 Task: Send an email with the signature Cassandra Campbell with the subject 'Request for a referral' and the message 'I will be out of the office until (date).' from softage.1@softage.net to softage.2@softage.net and softage.3@softage.net with an attached document Company_profile.pdf
Action: Mouse moved to (109, 137)
Screenshot: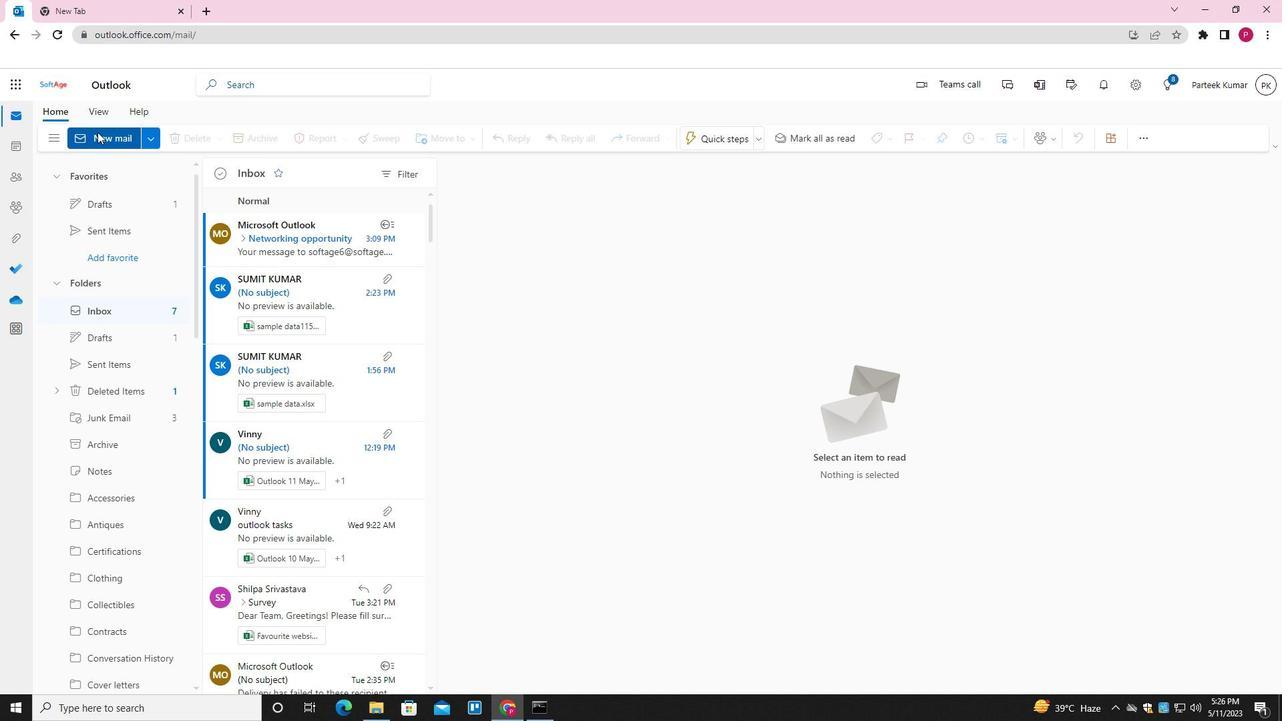 
Action: Mouse pressed left at (109, 137)
Screenshot: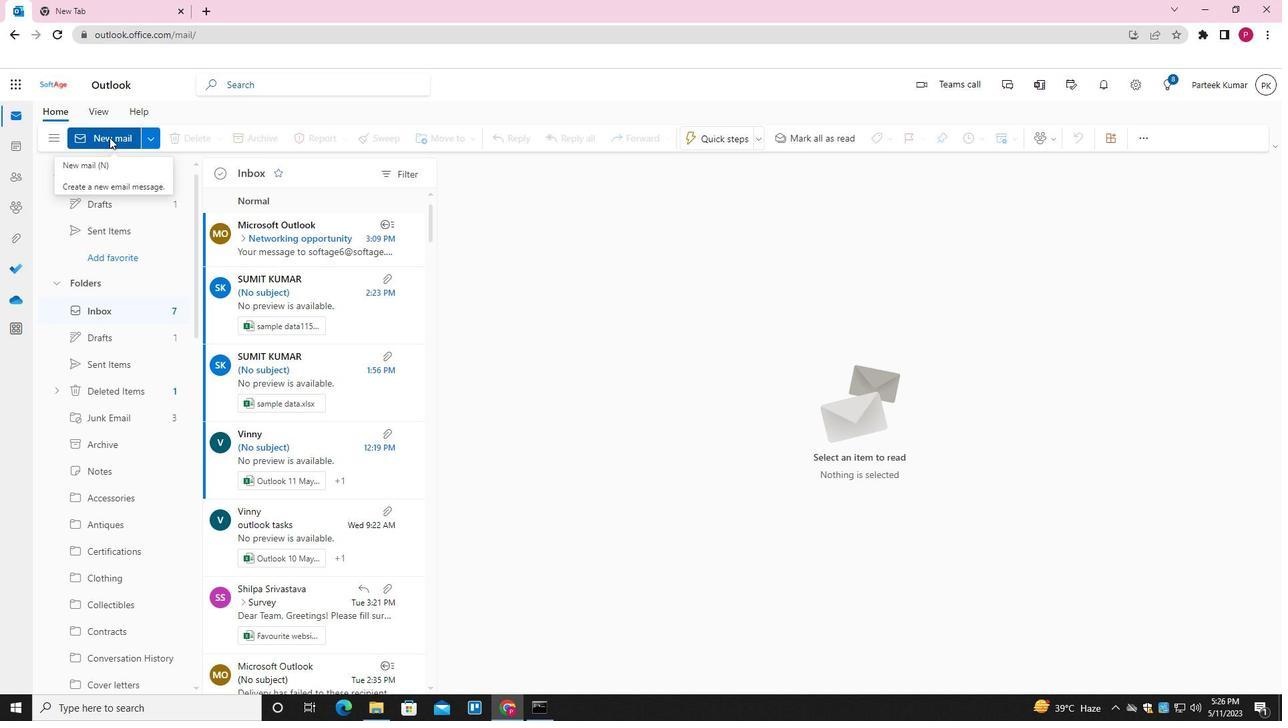 
Action: Mouse moved to (912, 139)
Screenshot: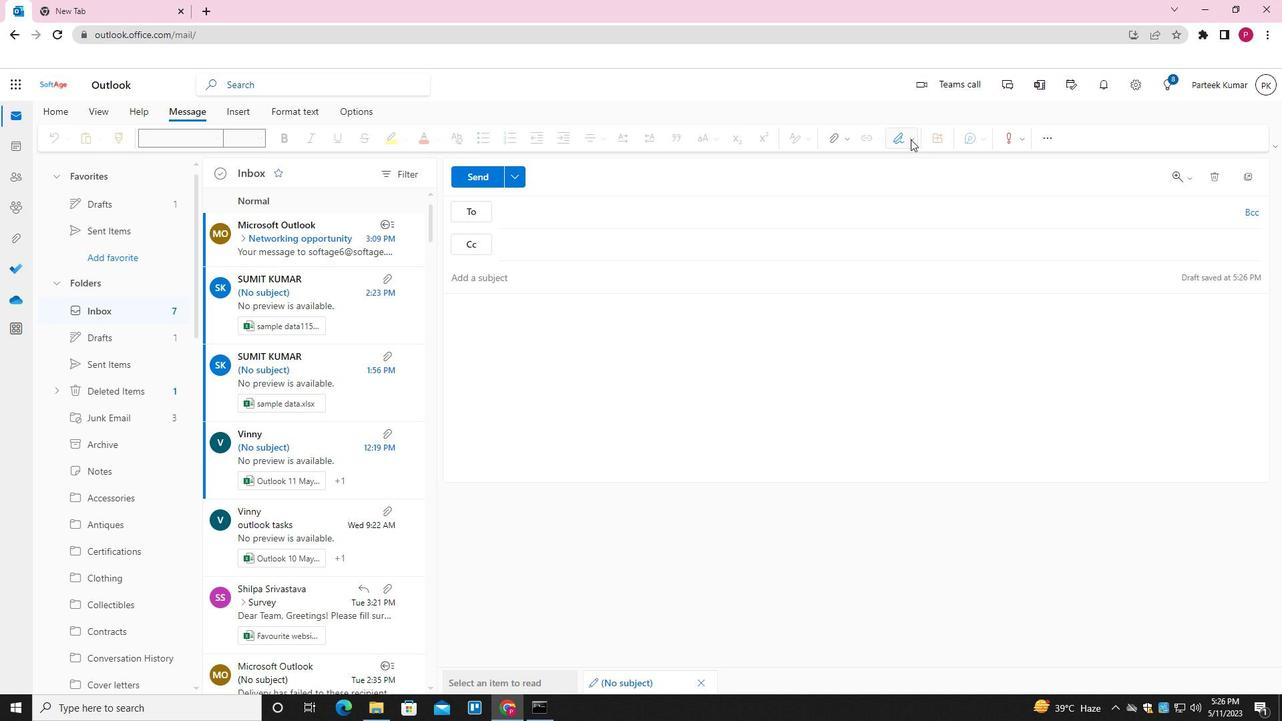 
Action: Mouse pressed left at (912, 139)
Screenshot: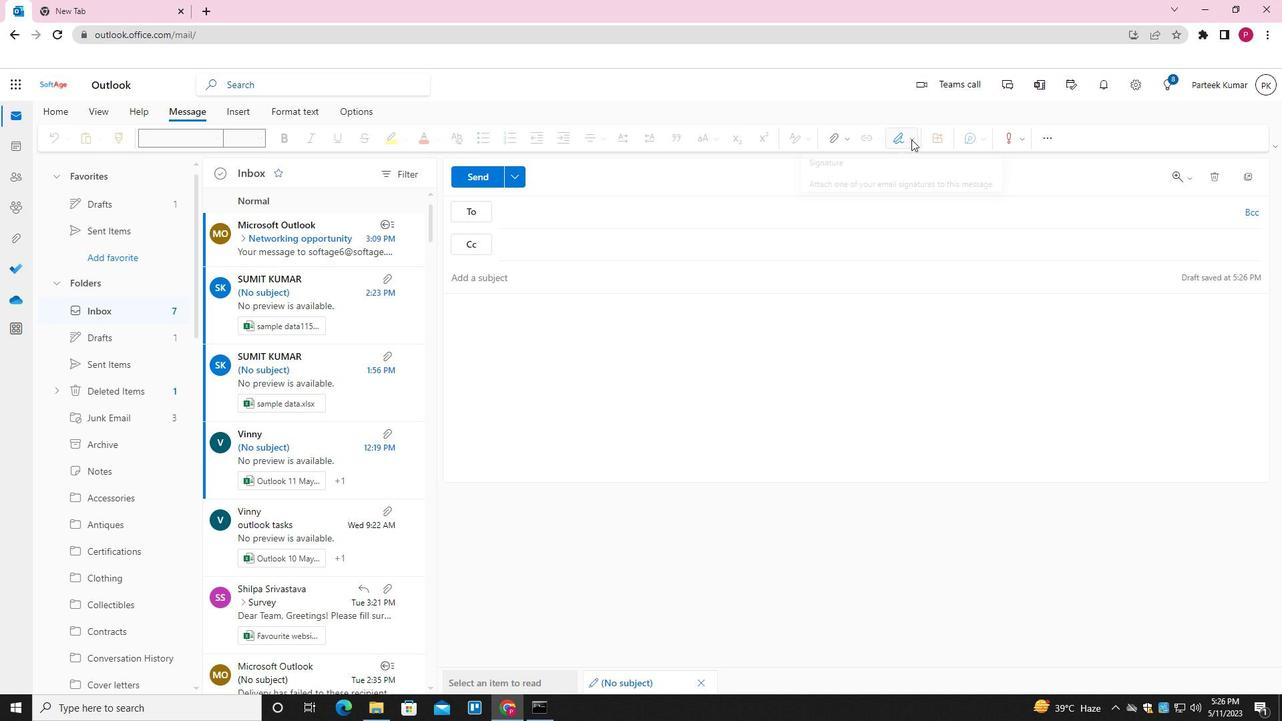 
Action: Mouse moved to (857, 195)
Screenshot: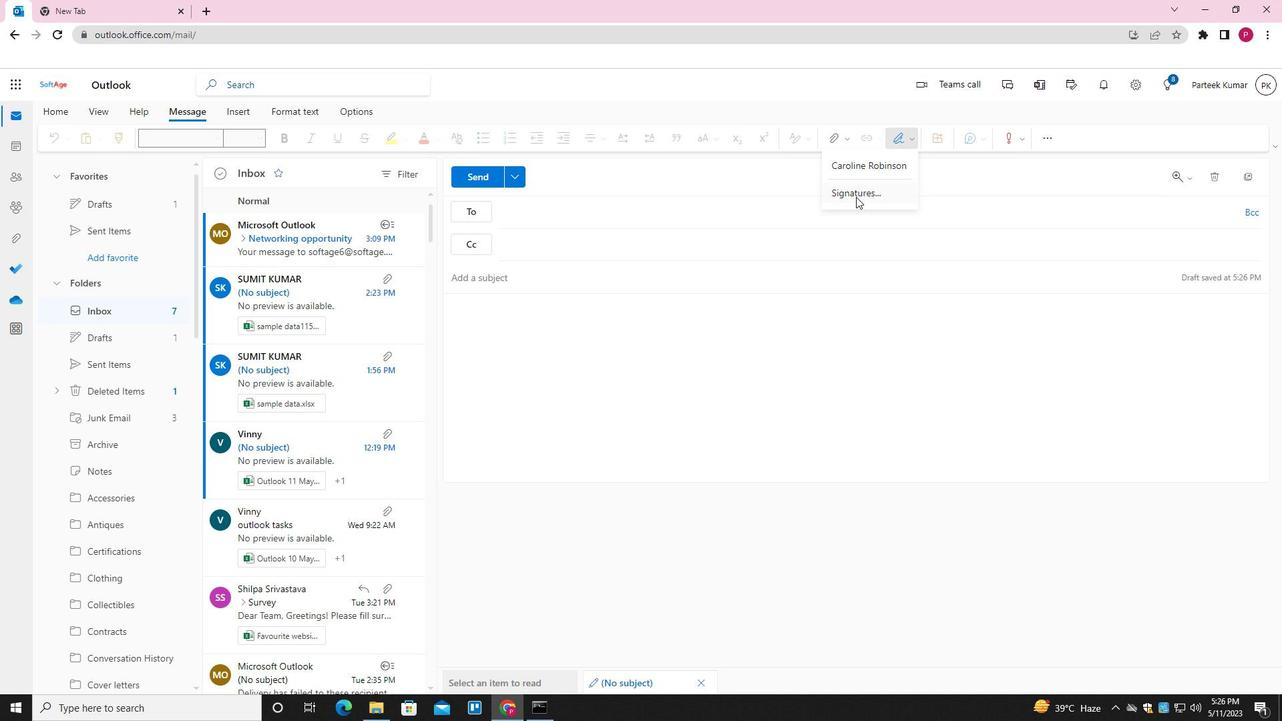 
Action: Mouse pressed left at (857, 195)
Screenshot: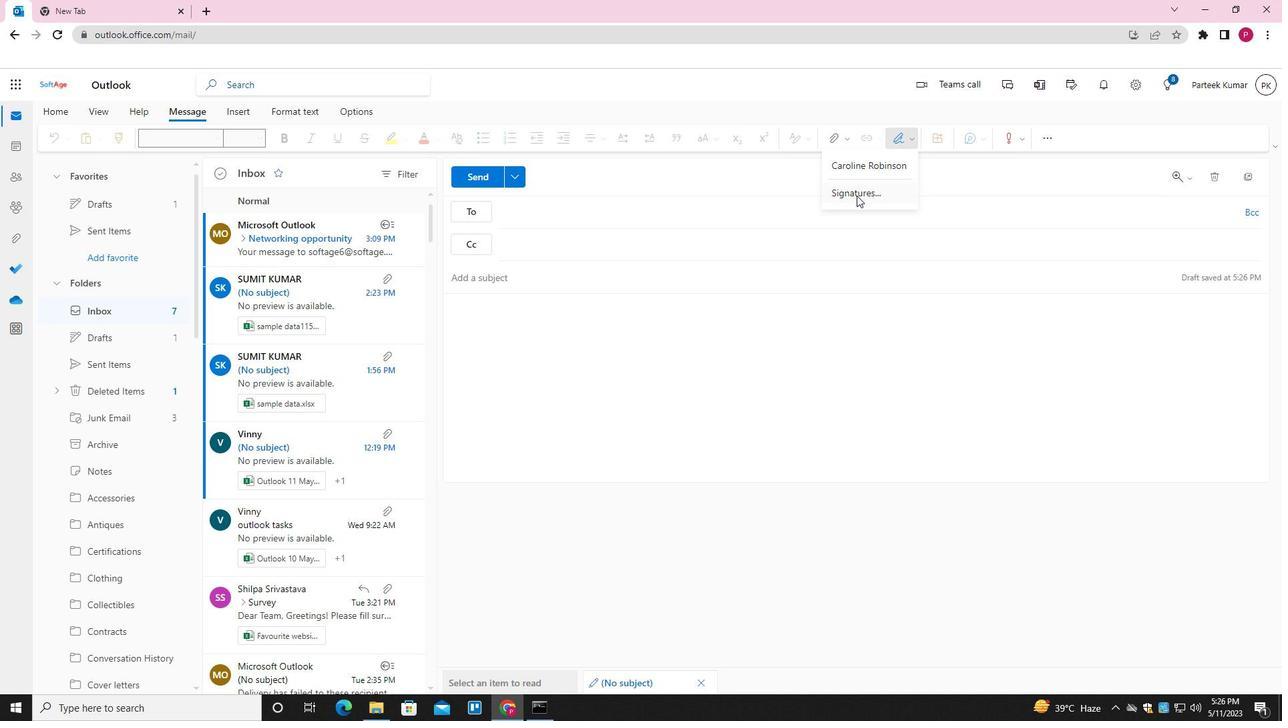 
Action: Mouse moved to (895, 241)
Screenshot: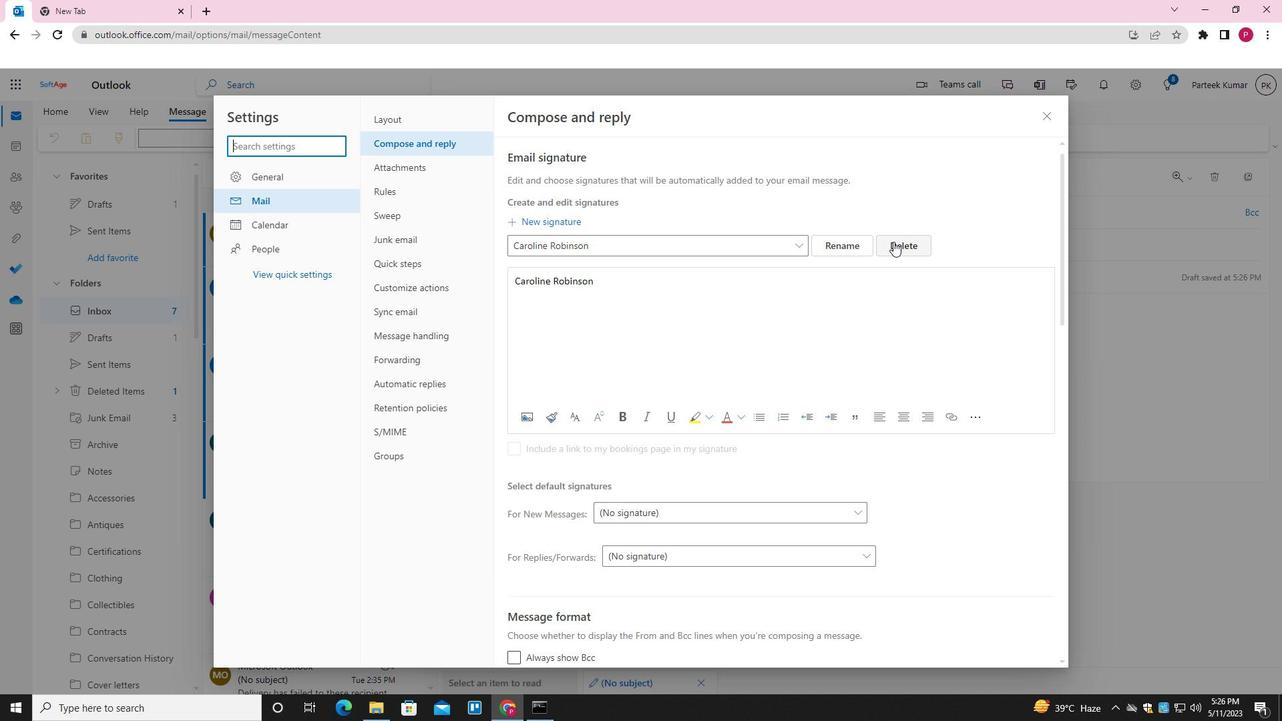 
Action: Mouse pressed left at (895, 241)
Screenshot: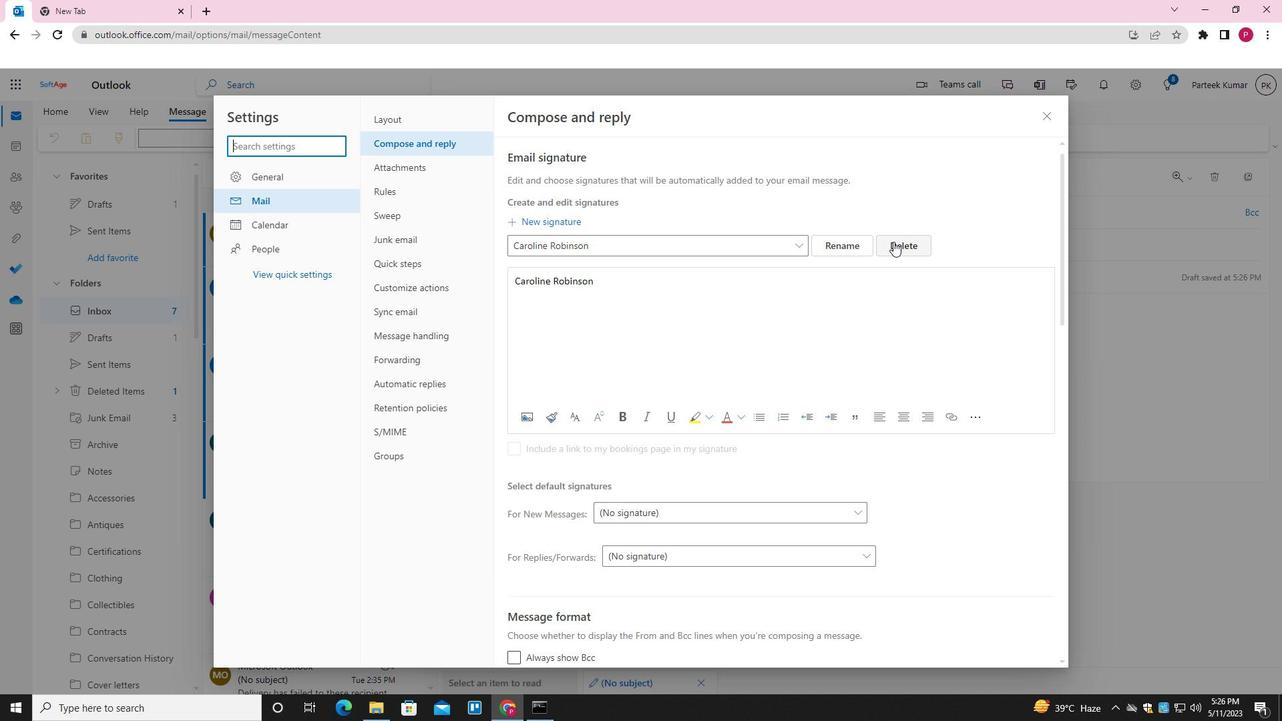 
Action: Mouse moved to (573, 244)
Screenshot: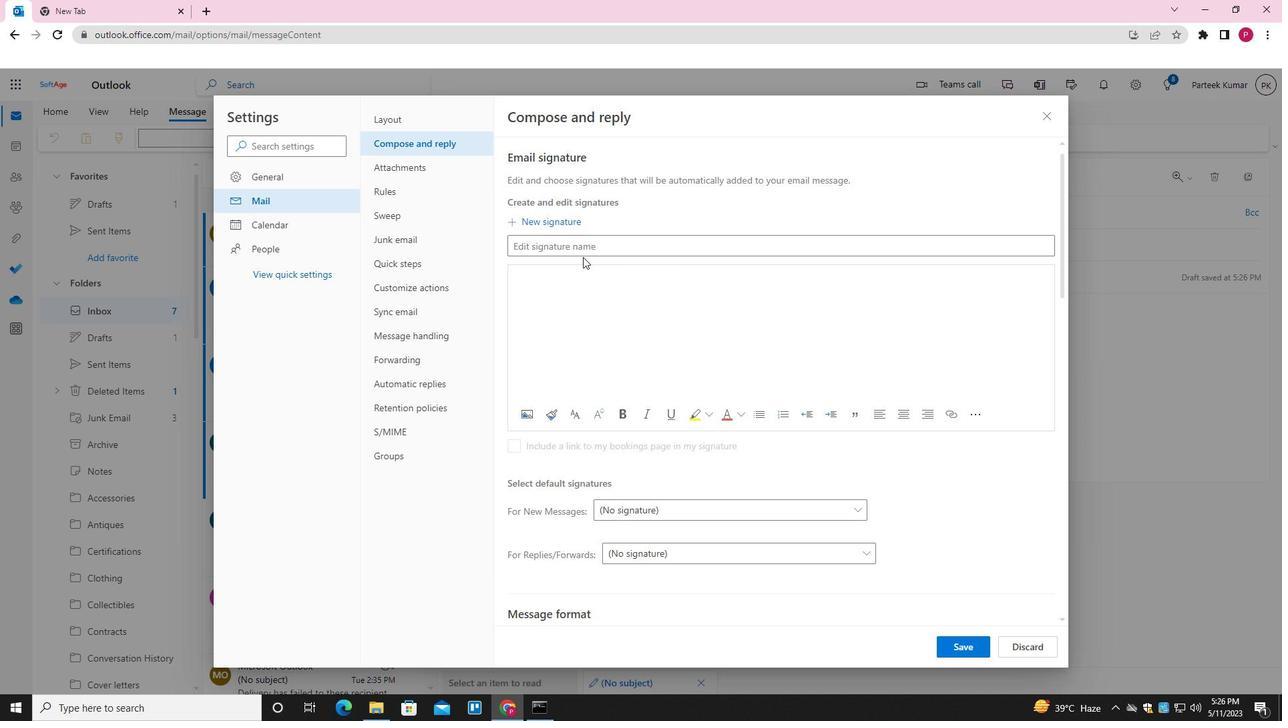 
Action: Mouse pressed left at (573, 244)
Screenshot: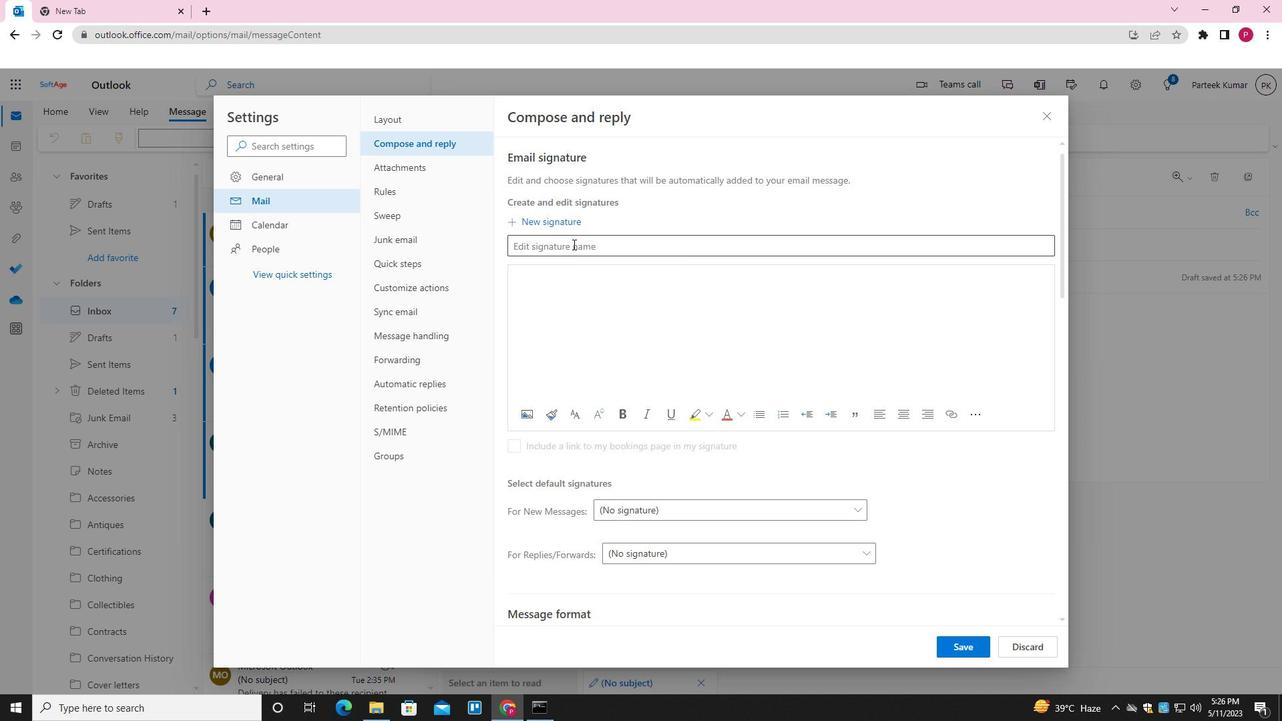 
Action: Key pressed <Key.shift><Key.shift><Key.shift><Key.shift><Key.shift>CASSANDRA<Key.space><Key.shift>CAMPBELL
Screenshot: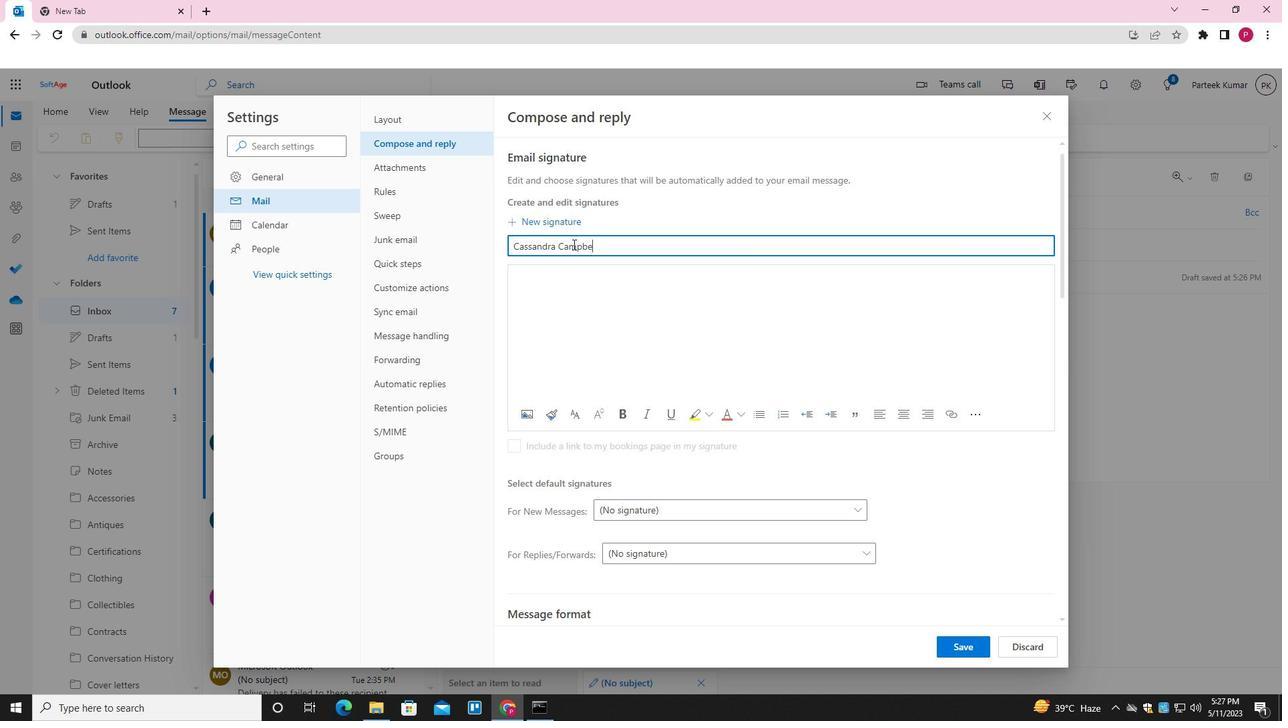 
Action: Mouse moved to (607, 240)
Screenshot: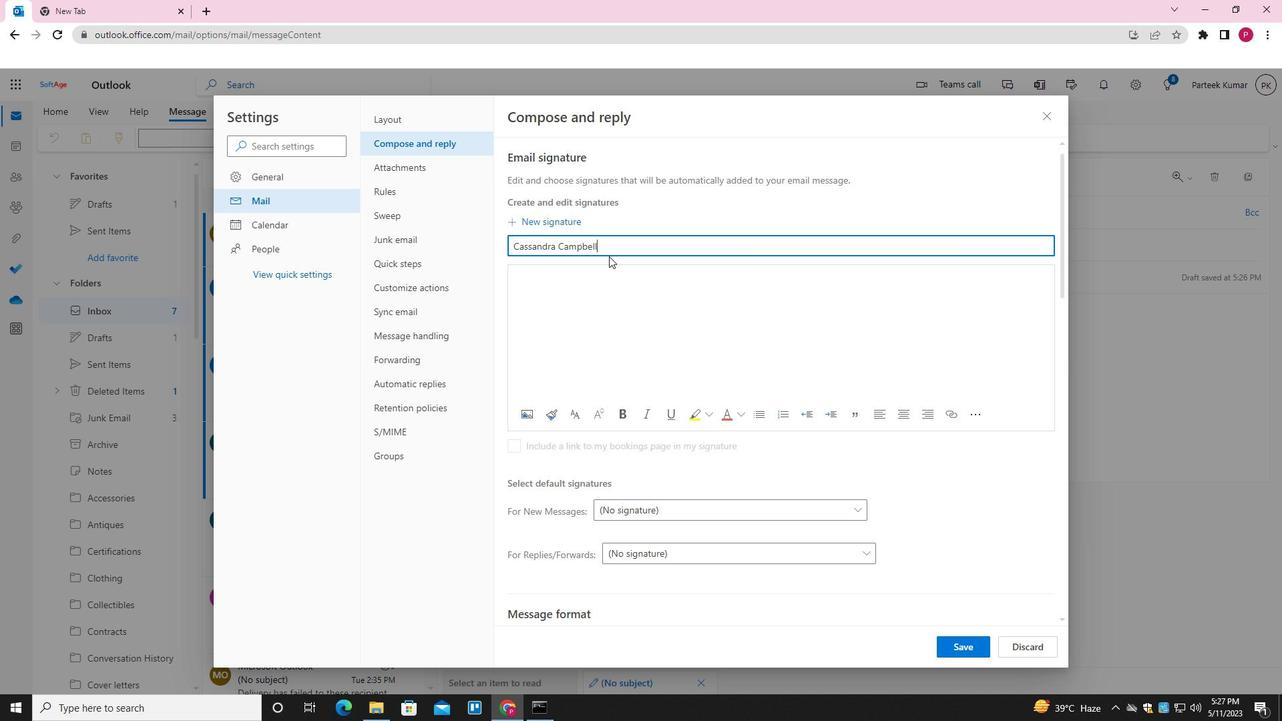 
Action: Mouse pressed left at (607, 240)
Screenshot: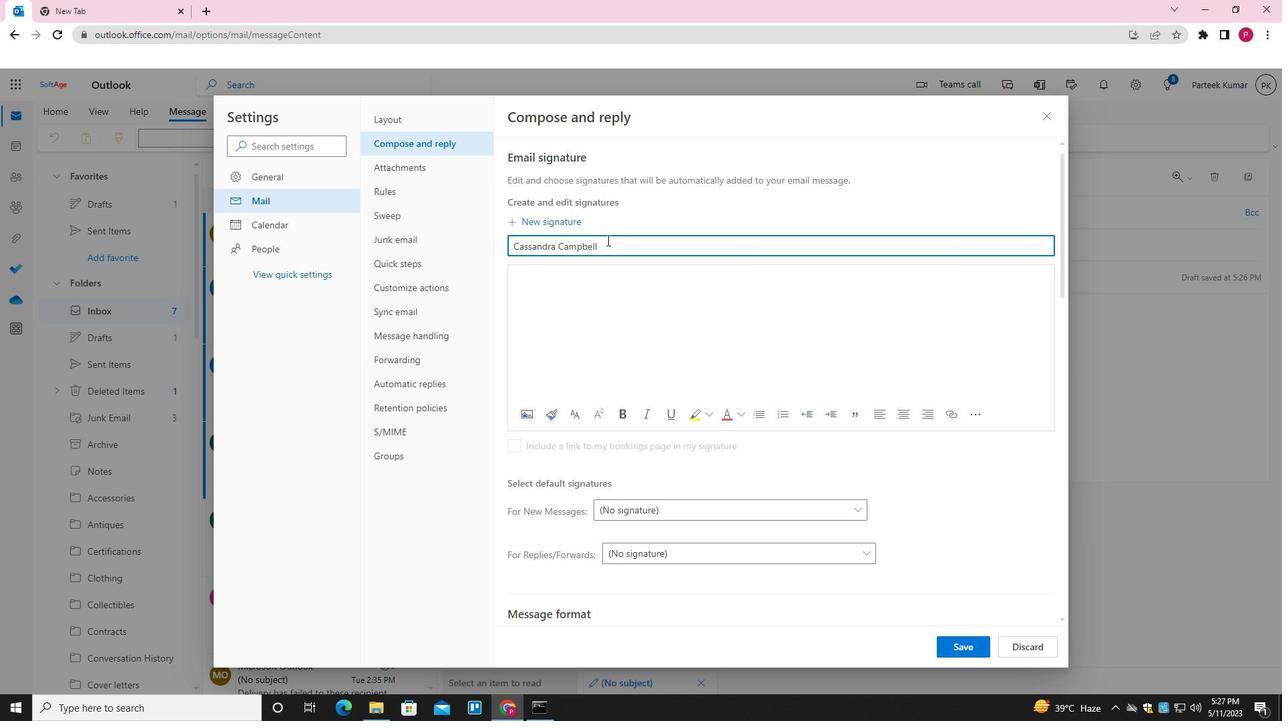 
Action: Mouse moved to (493, 239)
Screenshot: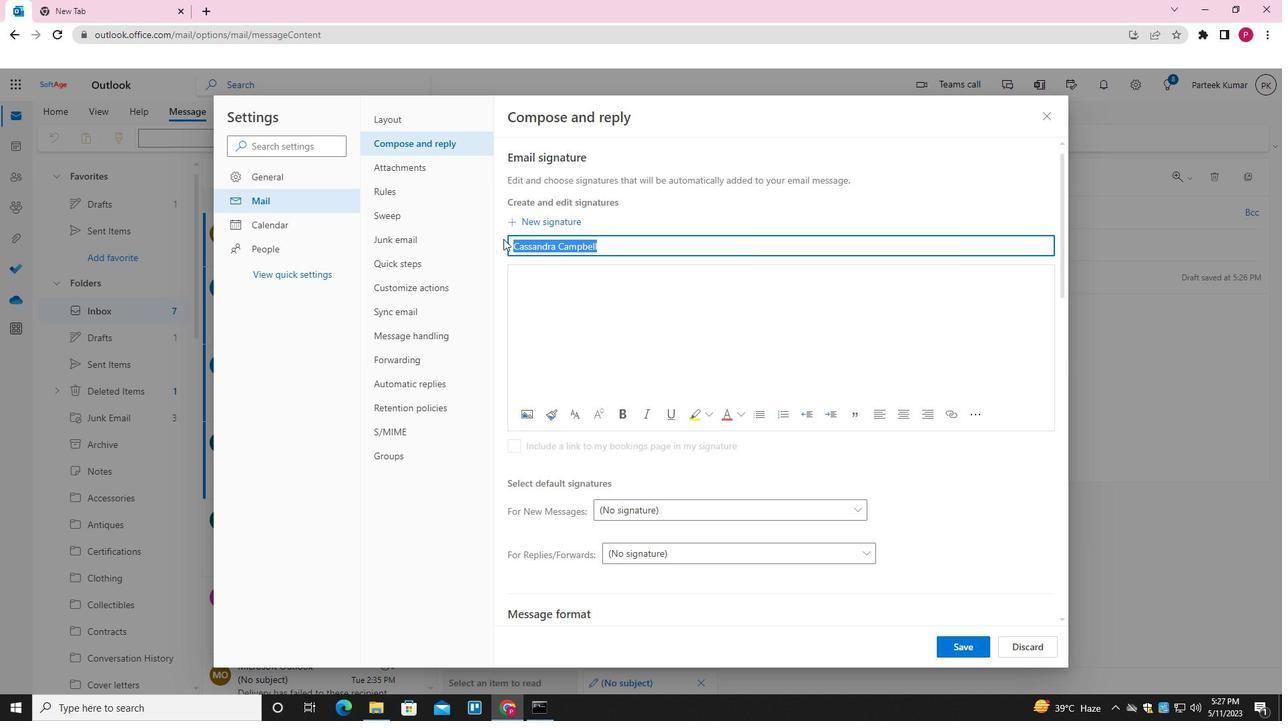 
Action: Key pressed ctrl+C
Screenshot: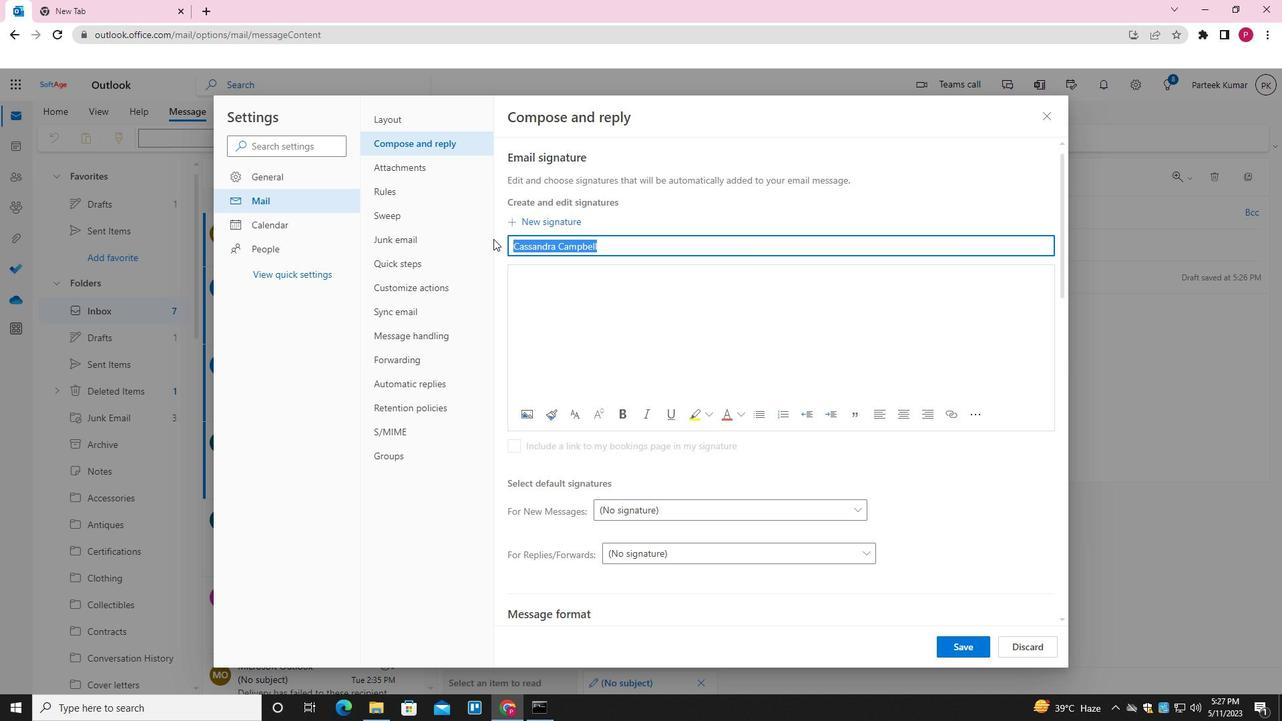 
Action: Mouse moved to (542, 287)
Screenshot: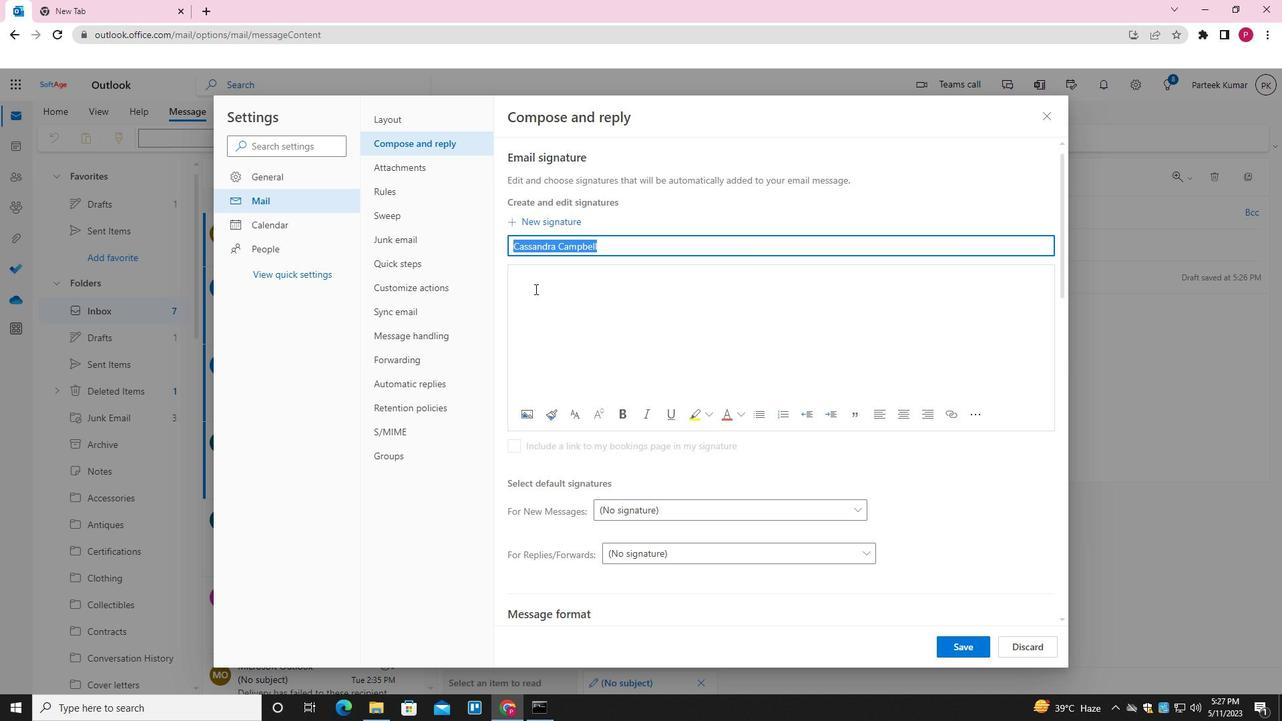 
Action: Mouse pressed left at (542, 287)
Screenshot: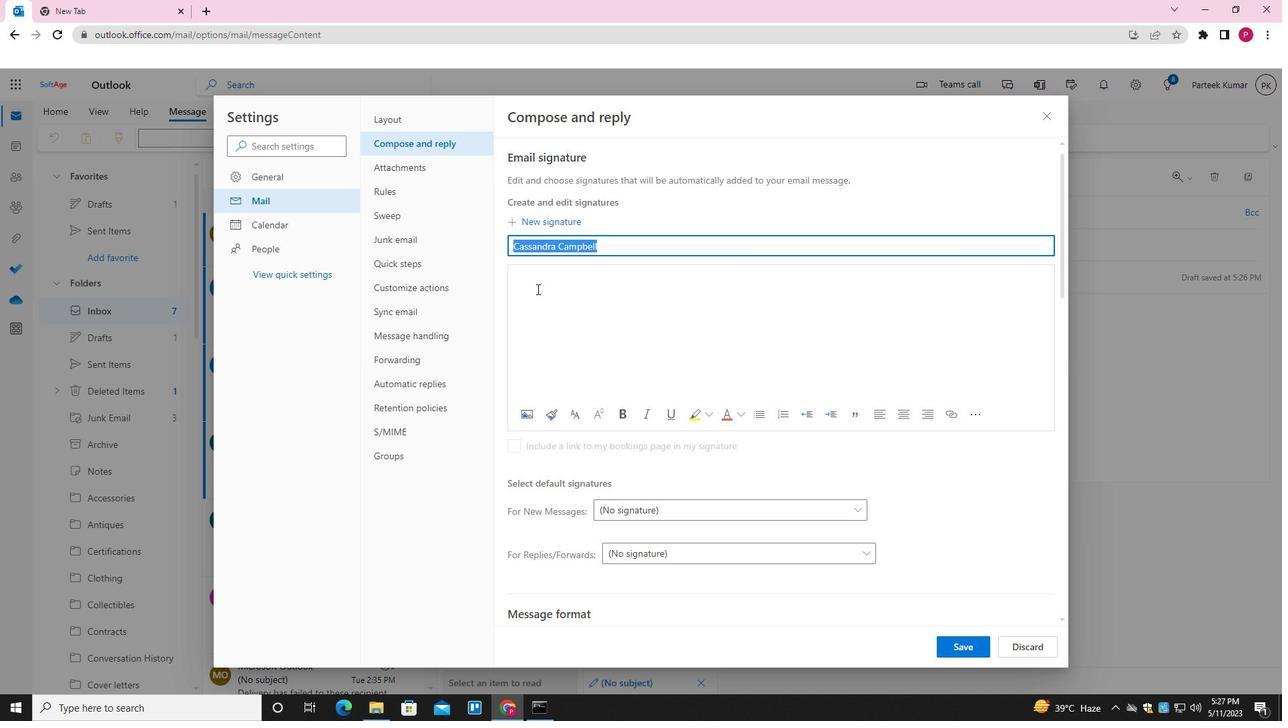 
Action: Key pressed ctrl+V
Screenshot: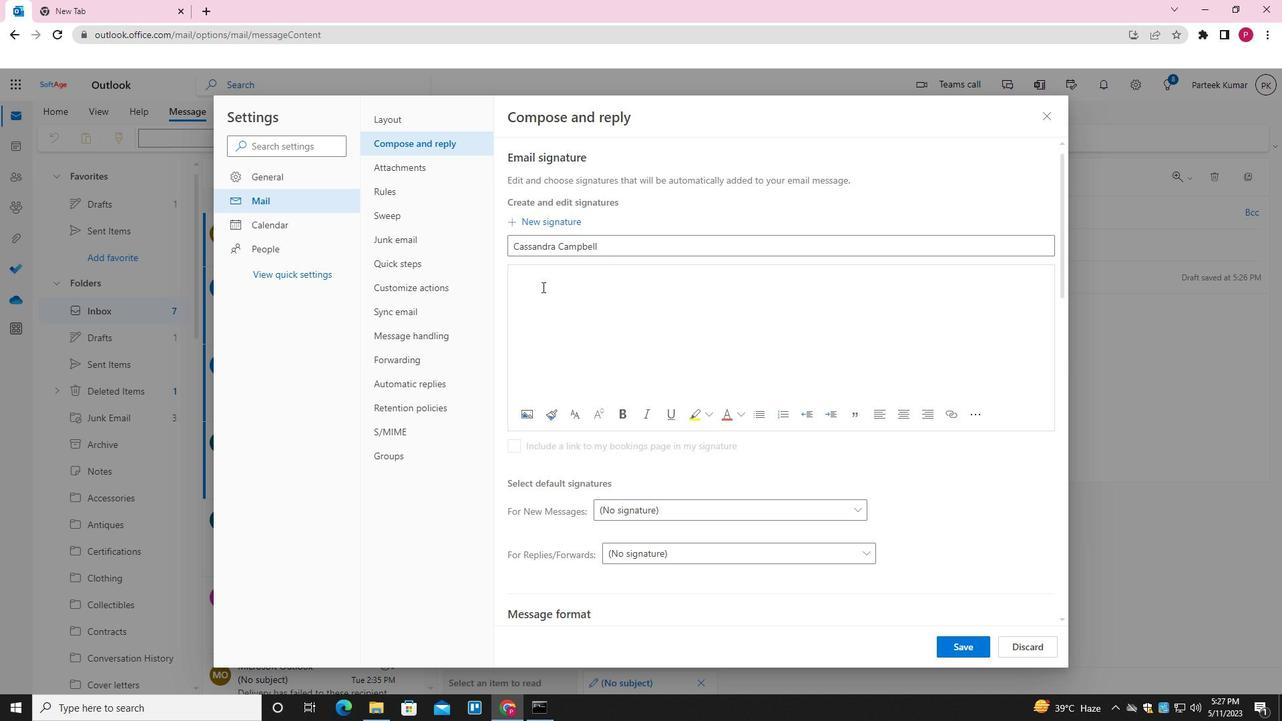 
Action: Mouse moved to (971, 648)
Screenshot: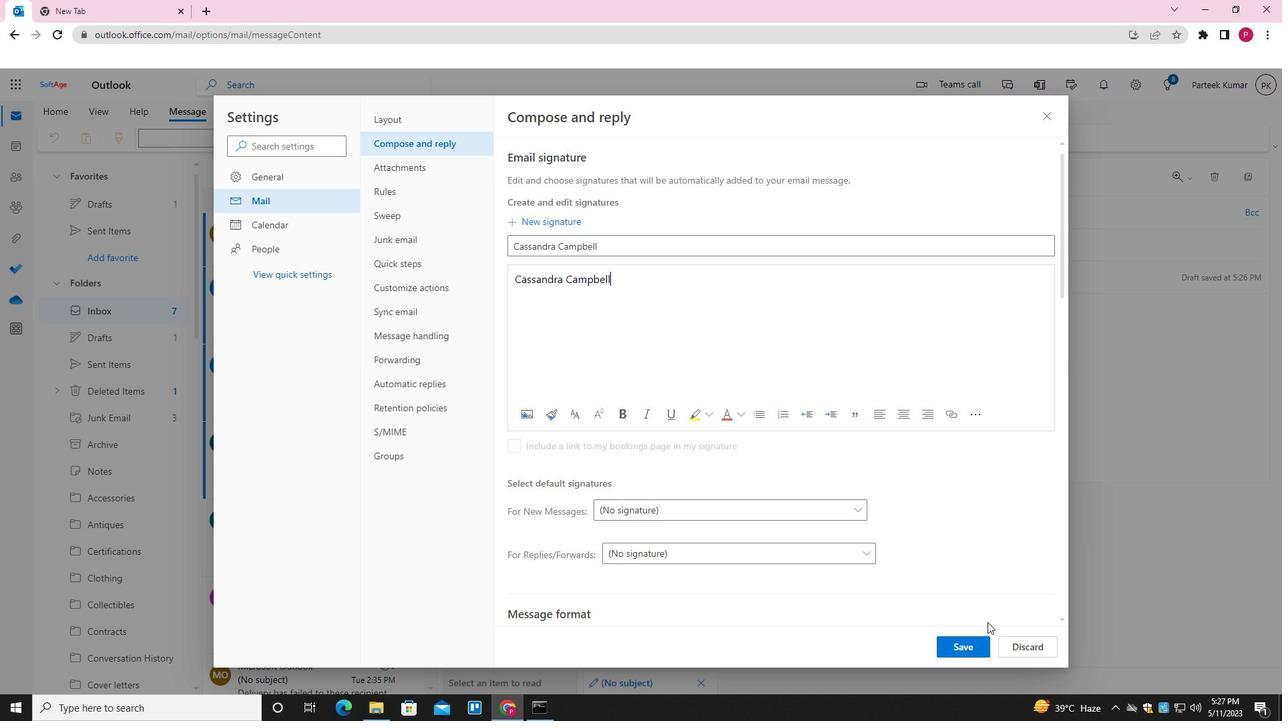 
Action: Mouse pressed left at (971, 648)
Screenshot: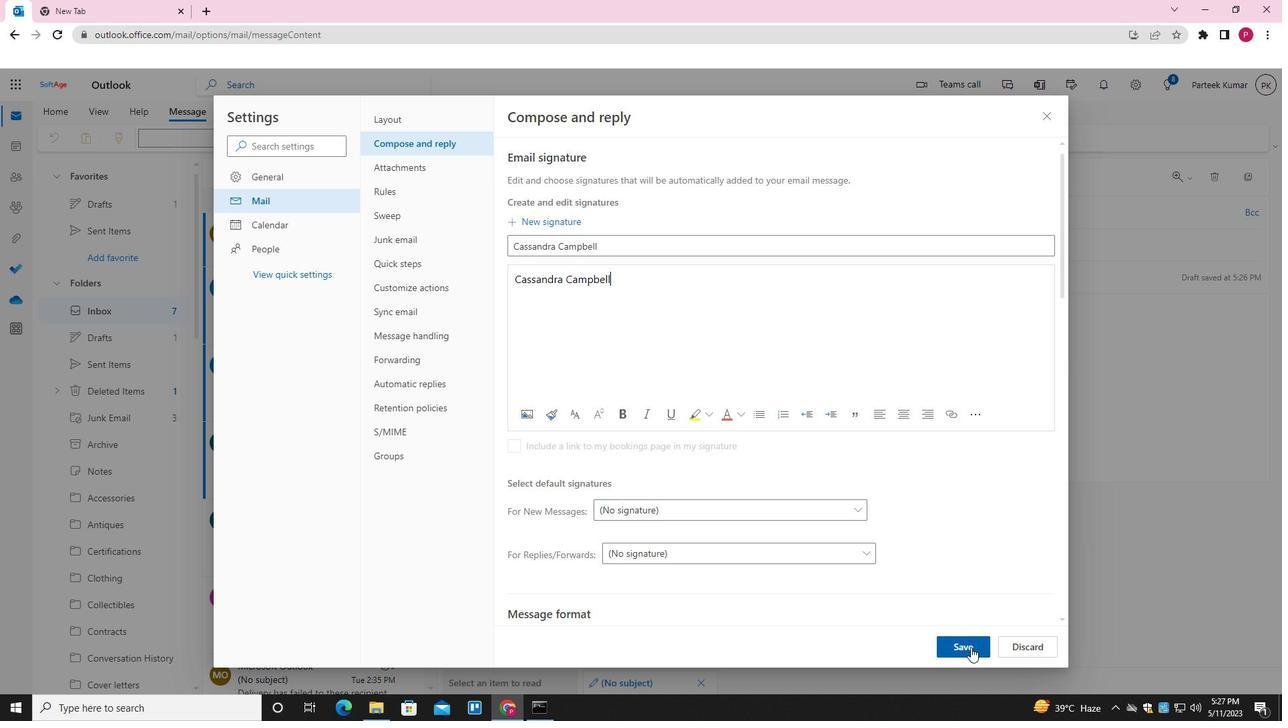 
Action: Mouse moved to (1053, 117)
Screenshot: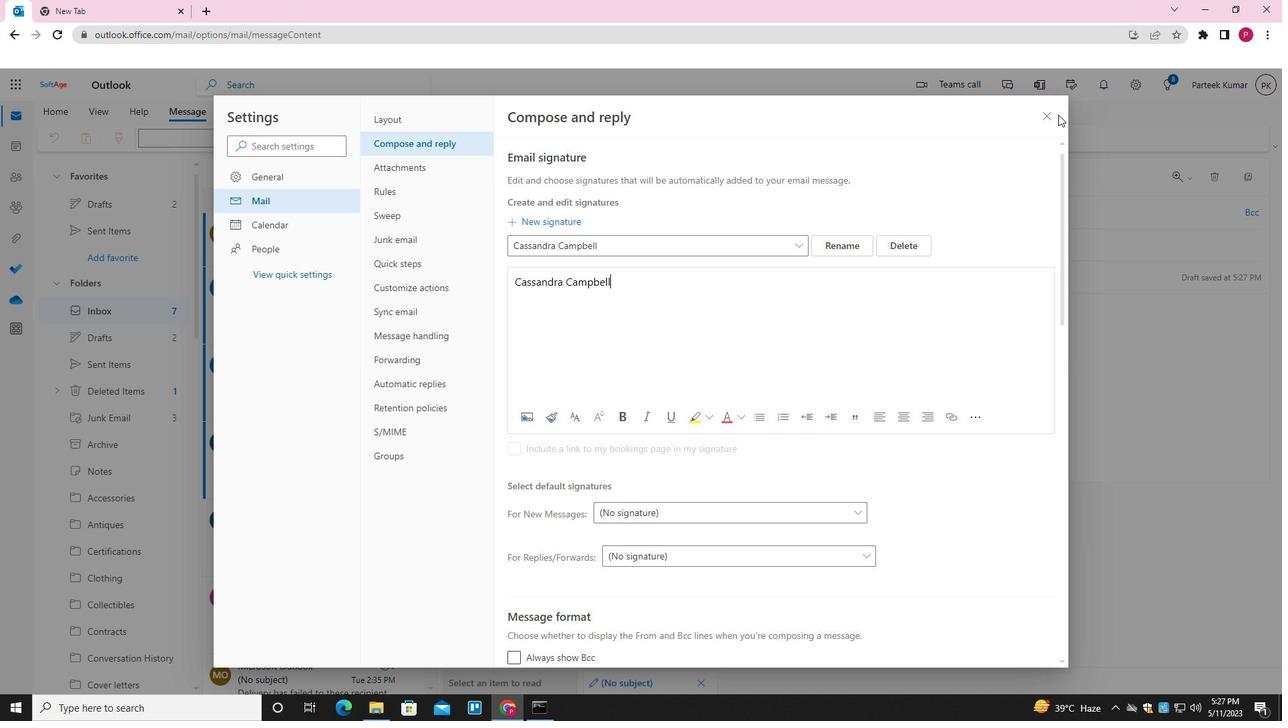 
Action: Mouse pressed left at (1053, 117)
Screenshot: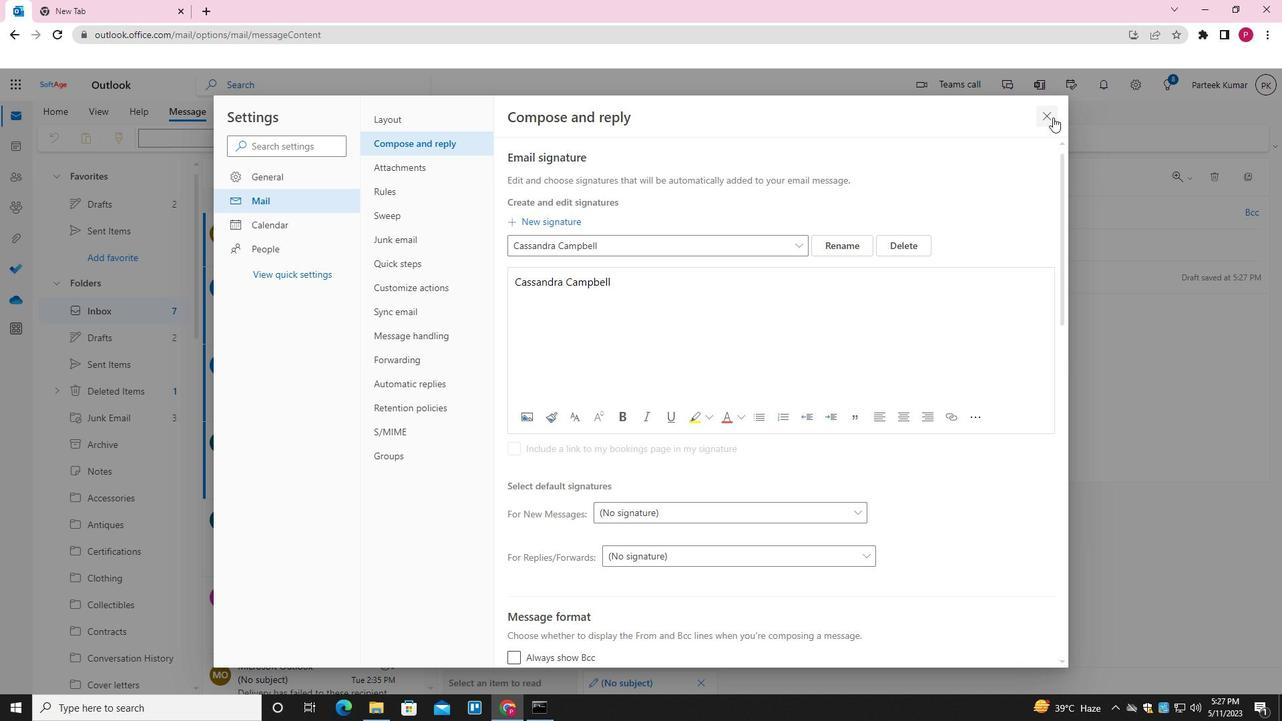 
Action: Mouse moved to (913, 139)
Screenshot: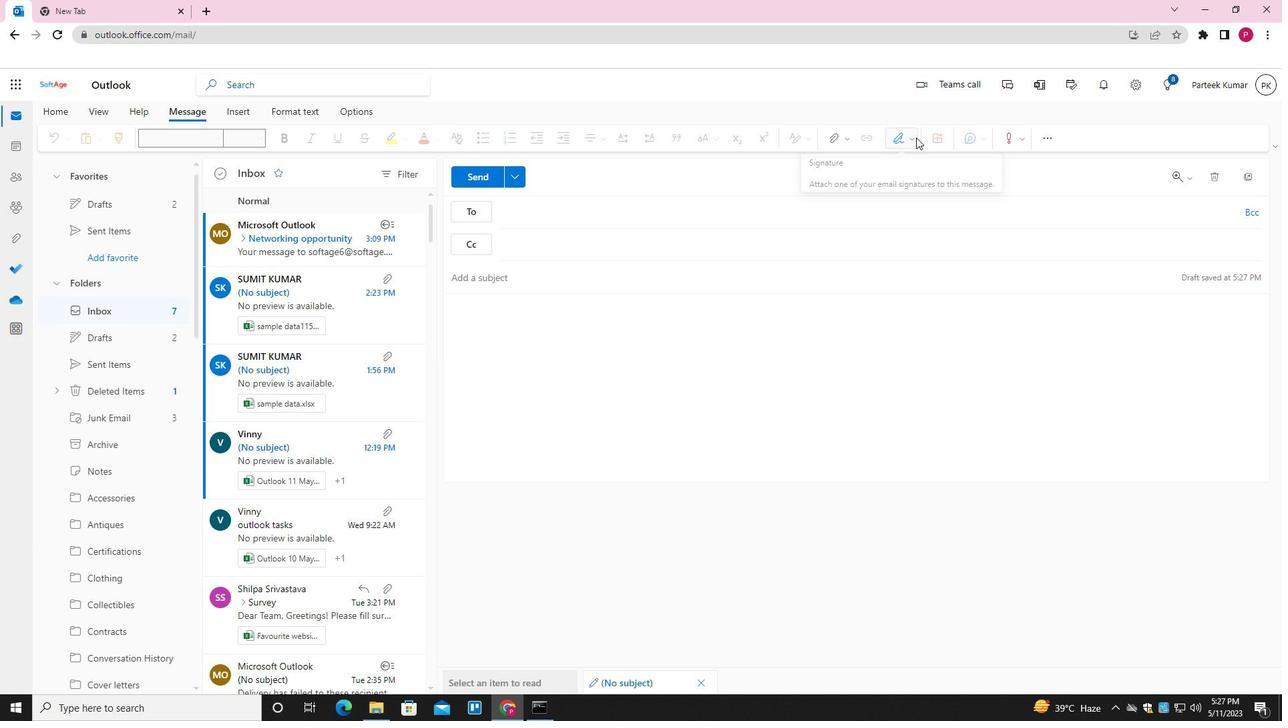 
Action: Mouse pressed left at (913, 139)
Screenshot: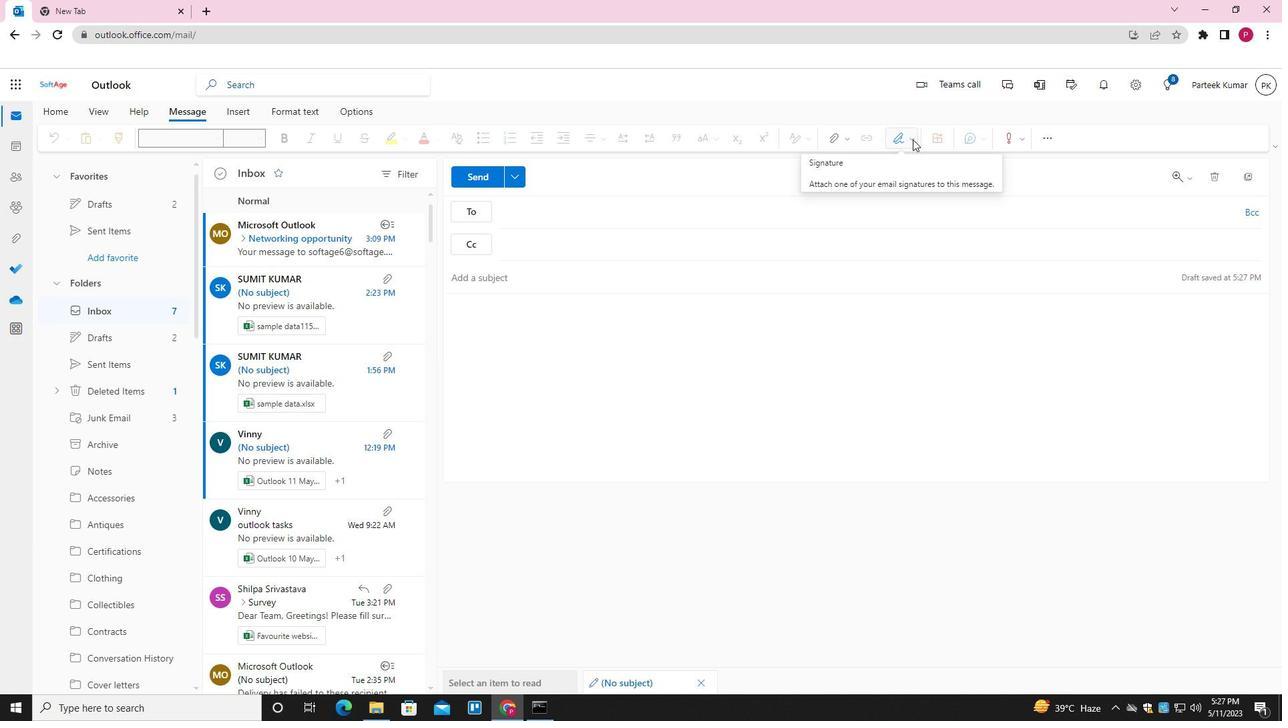 
Action: Mouse moved to (876, 170)
Screenshot: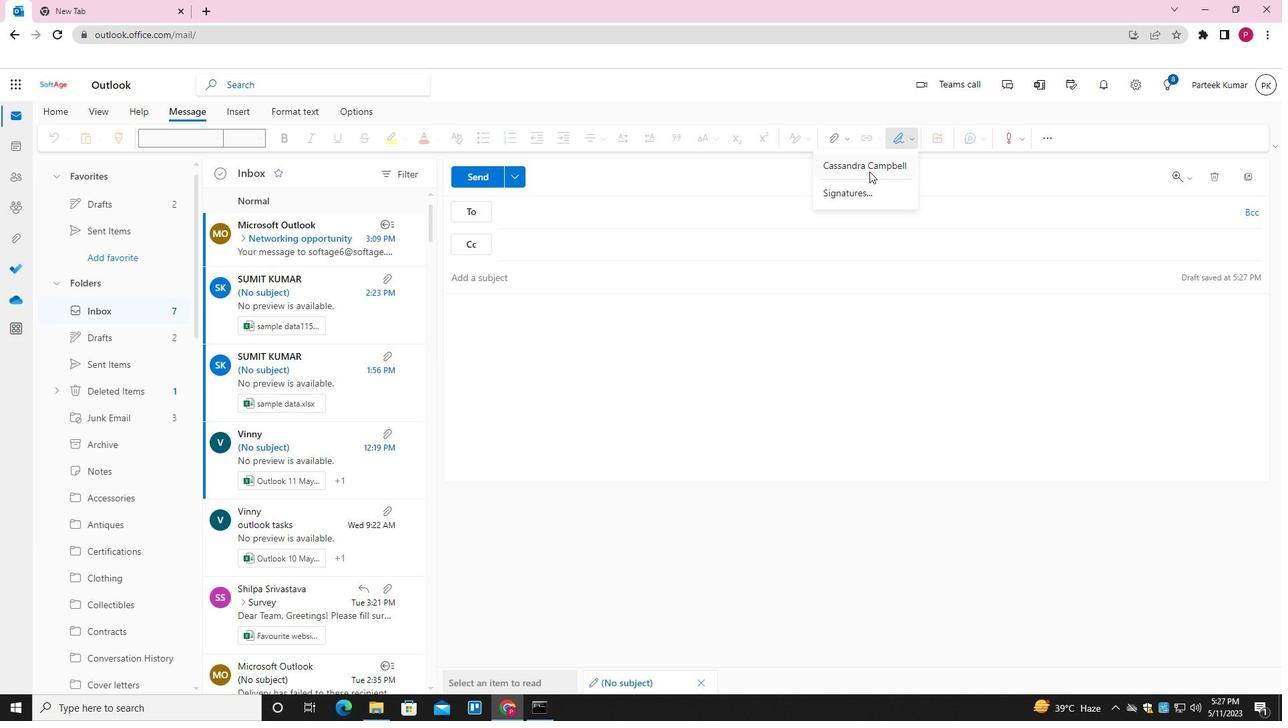 
Action: Mouse pressed left at (876, 170)
Screenshot: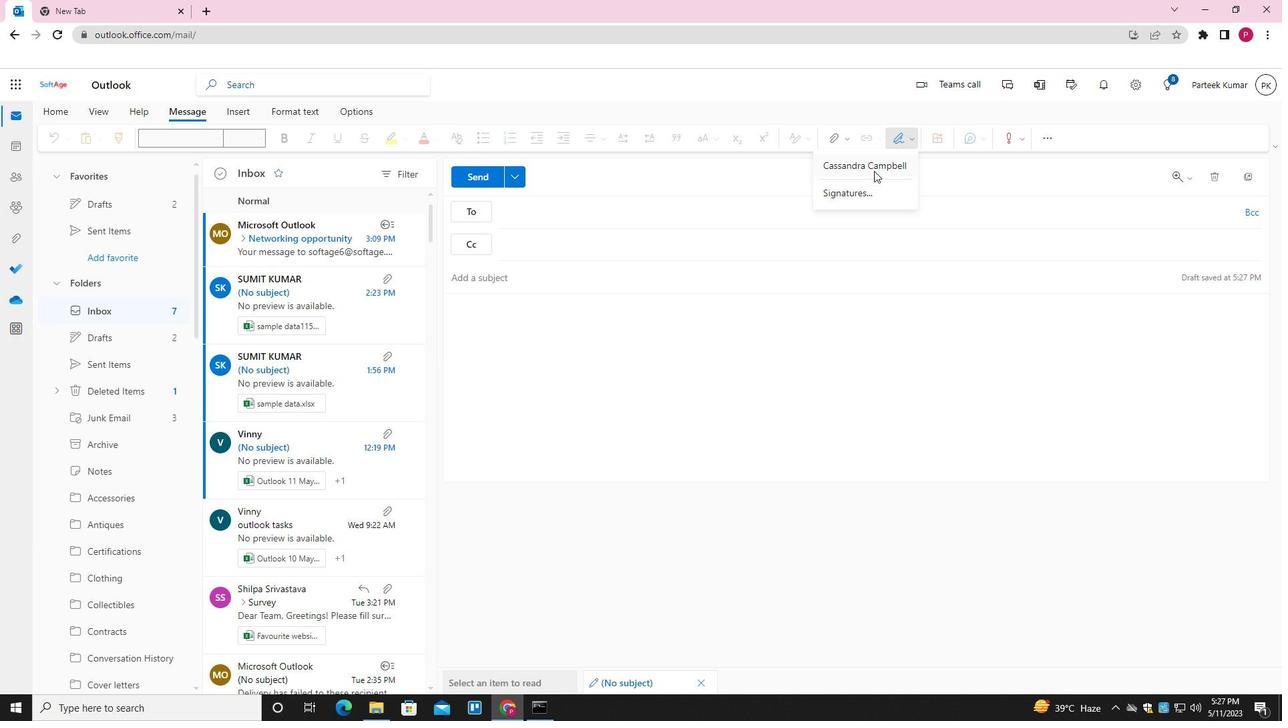 
Action: Mouse moved to (485, 279)
Screenshot: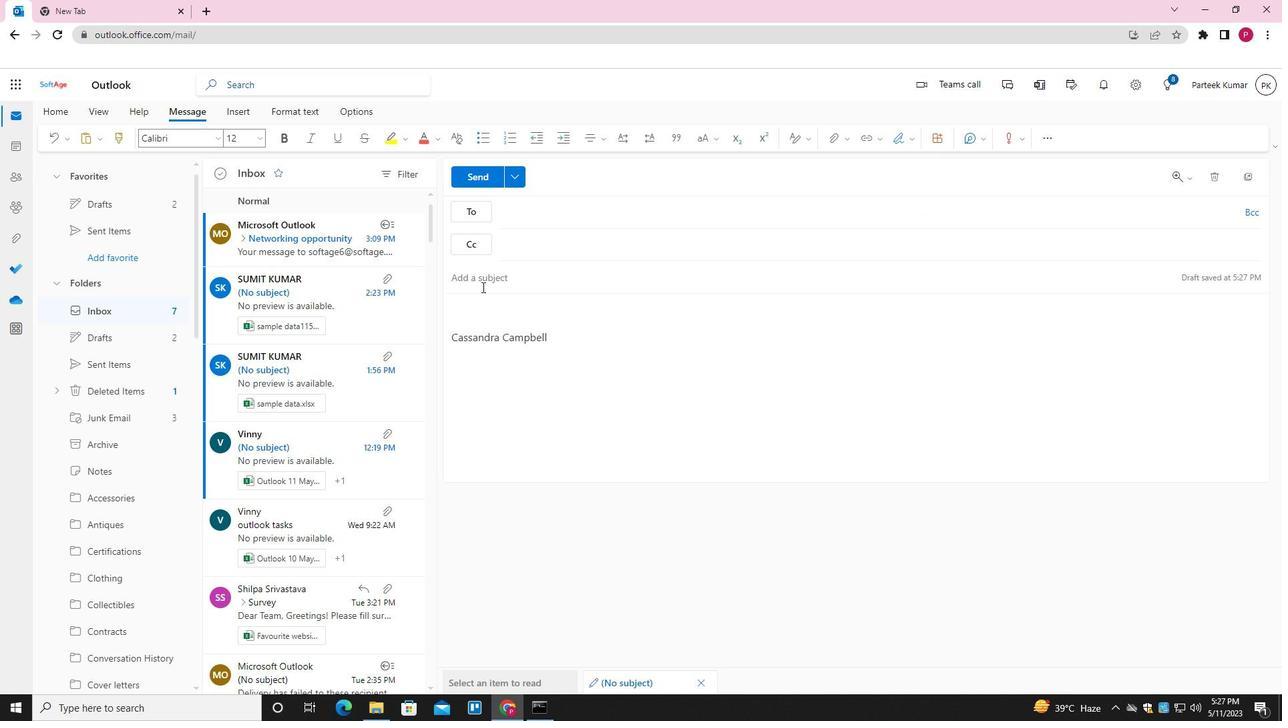 
Action: Mouse pressed left at (485, 279)
Screenshot: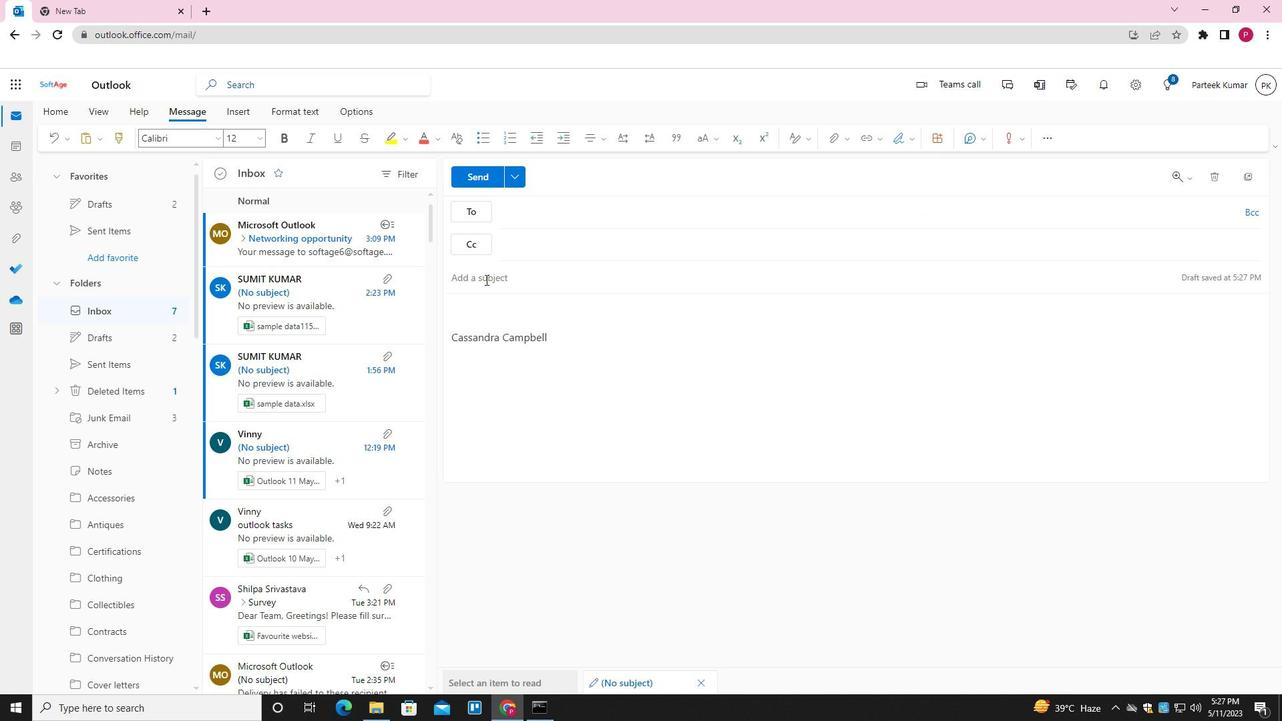
Action: Mouse moved to (489, 278)
Screenshot: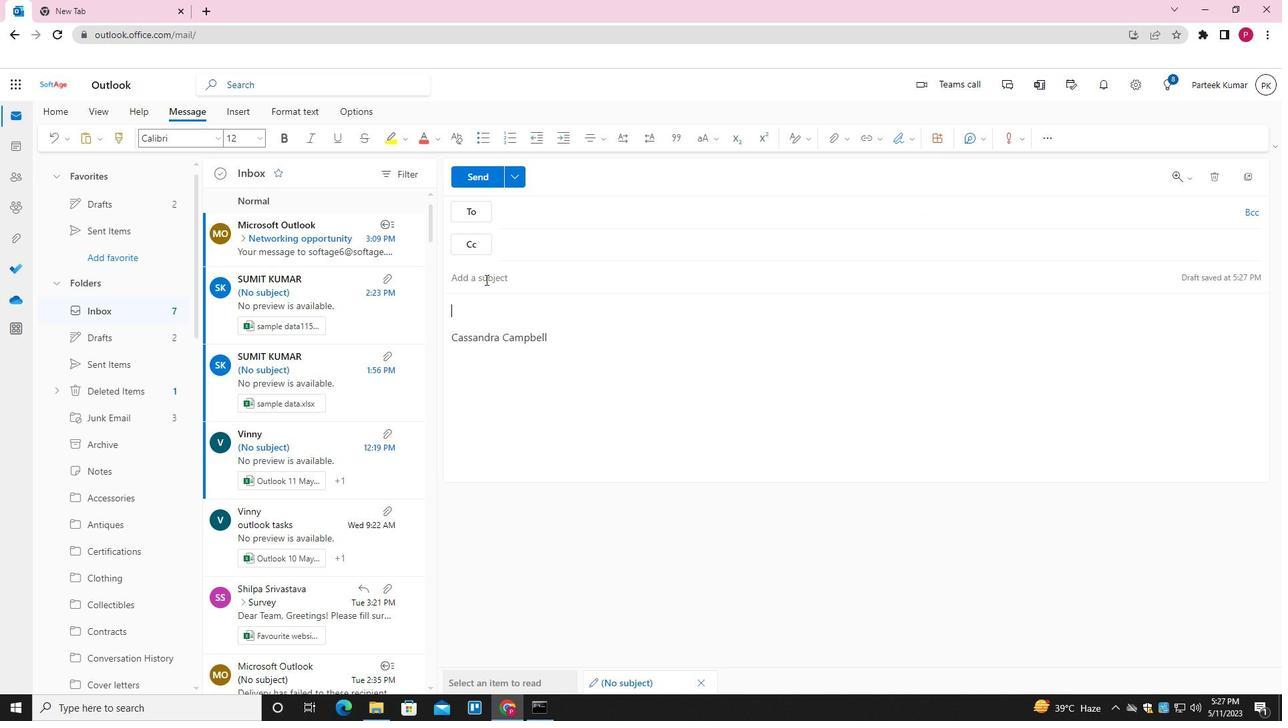 
Action: Key pressed <Key.shift>RES<Key.backspace>QUEST<Key.space>FOR<Key.space>REF<Key.backspace><Key.backspace><Key.backspace>A<Key.space>REFFR<Key.backspace><Key.backspace>ERRAL
Screenshot: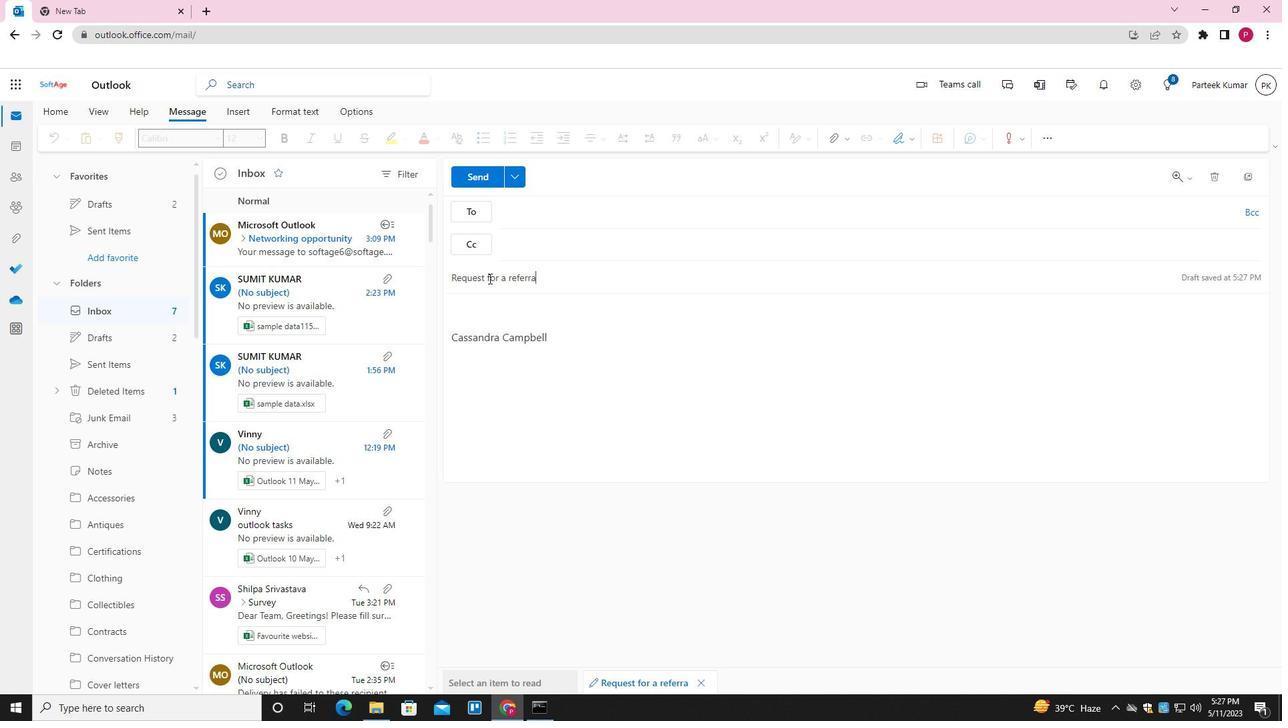 
Action: Mouse moved to (477, 308)
Screenshot: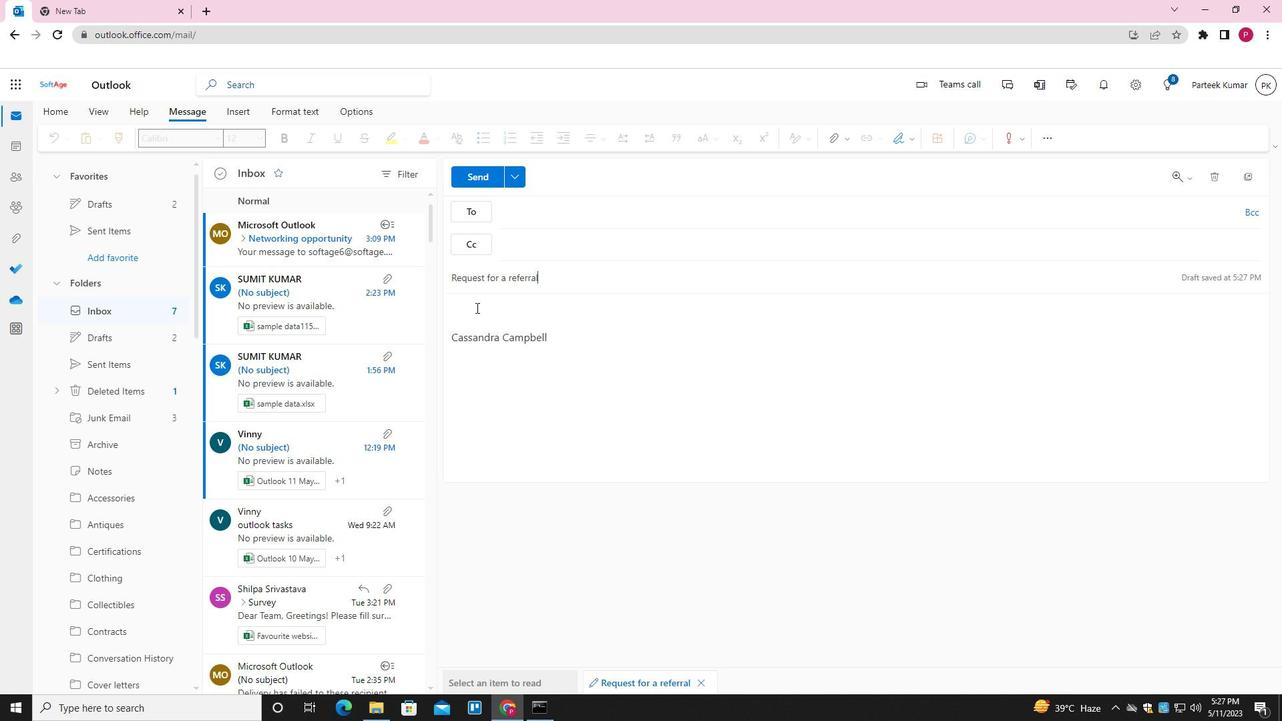 
Action: Mouse pressed left at (477, 308)
Screenshot: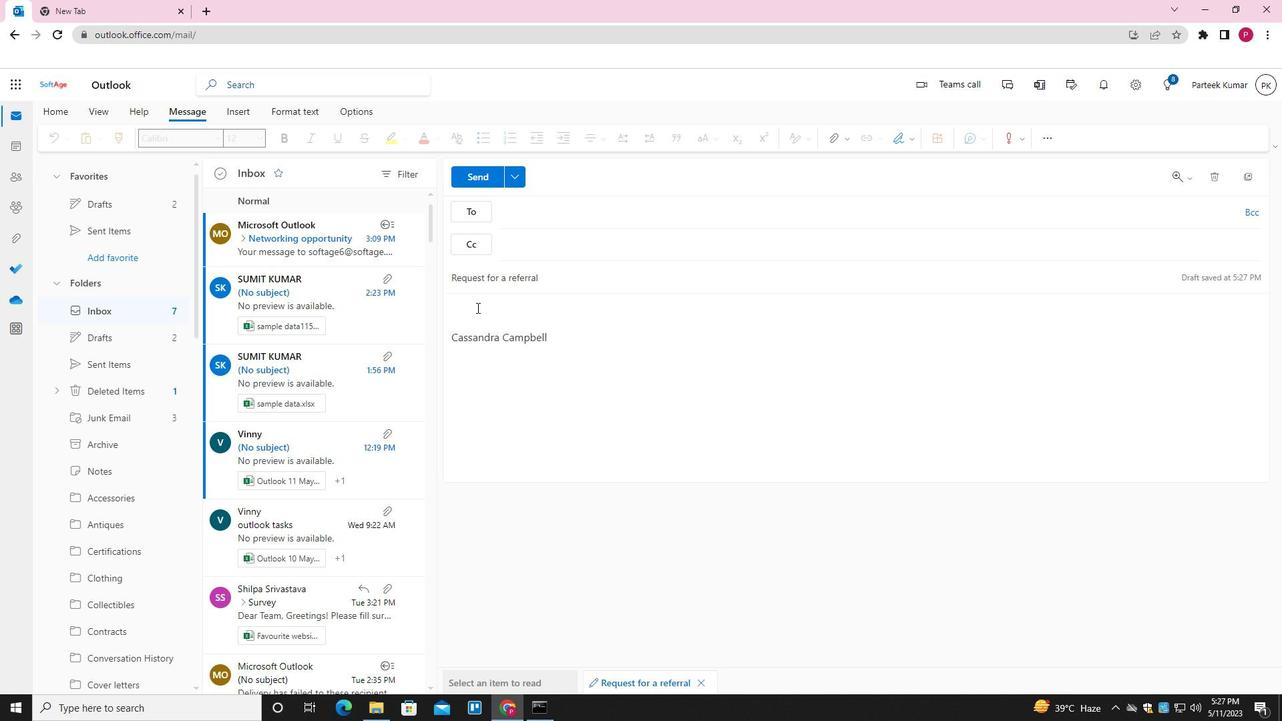 
Action: Key pressed <Key.shift>I<Key.space>WILL<Key.space>BE<Key.space>OUT<Key.space>OF<Key.space>THE<Key.space>OFFICE<Key.space>UNTIL<Key.space><<98>><<102>><Key.backspace><Key.backspace><<97>><<97>><Key.backspace><<101>>//<Key.backspace><<96>><<101>>/<<98>><<96>><<98>><<99>><Key.backspace><<100>><Key.backspace><<99>>
Screenshot: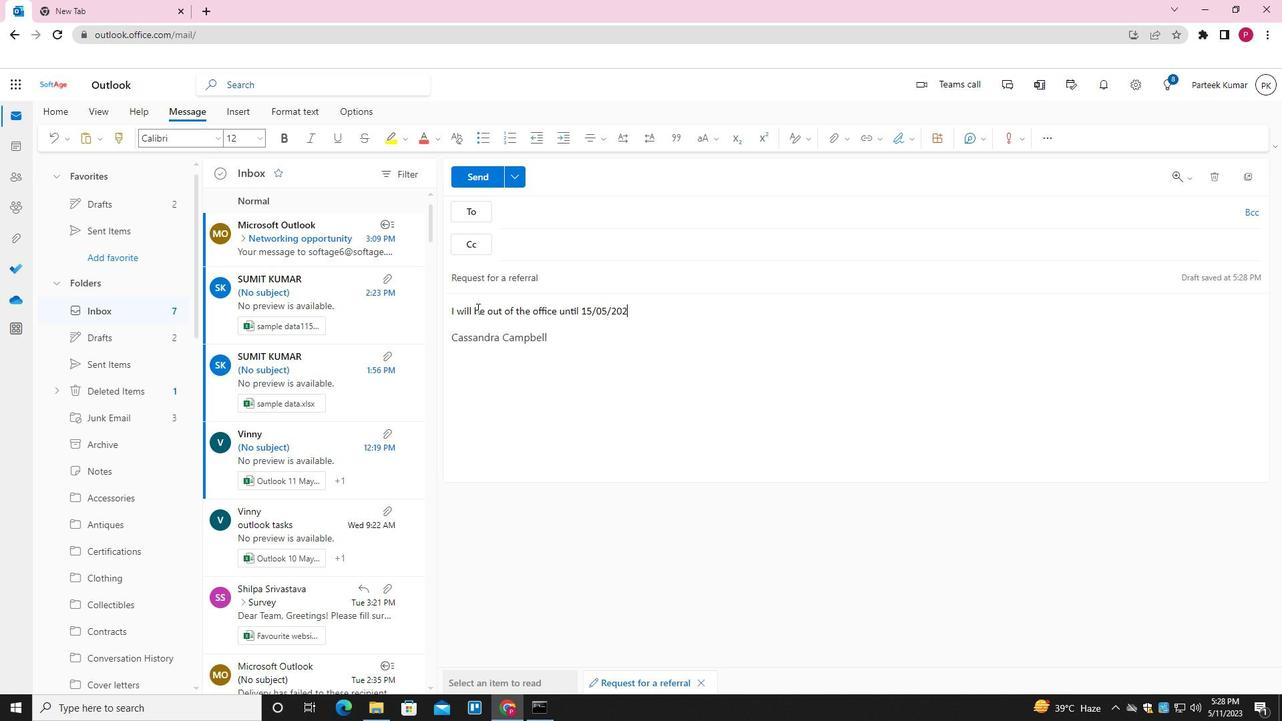 
Action: Mouse moved to (513, 209)
Screenshot: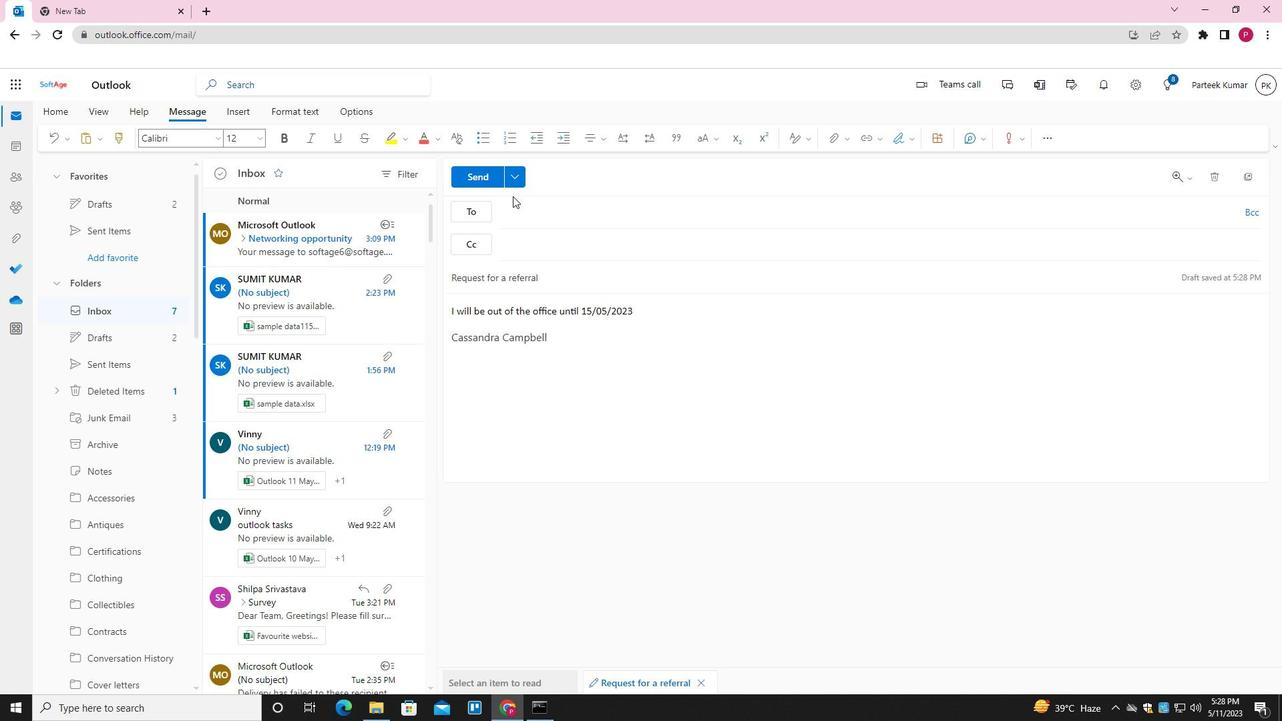 
Action: Mouse pressed left at (513, 209)
Screenshot: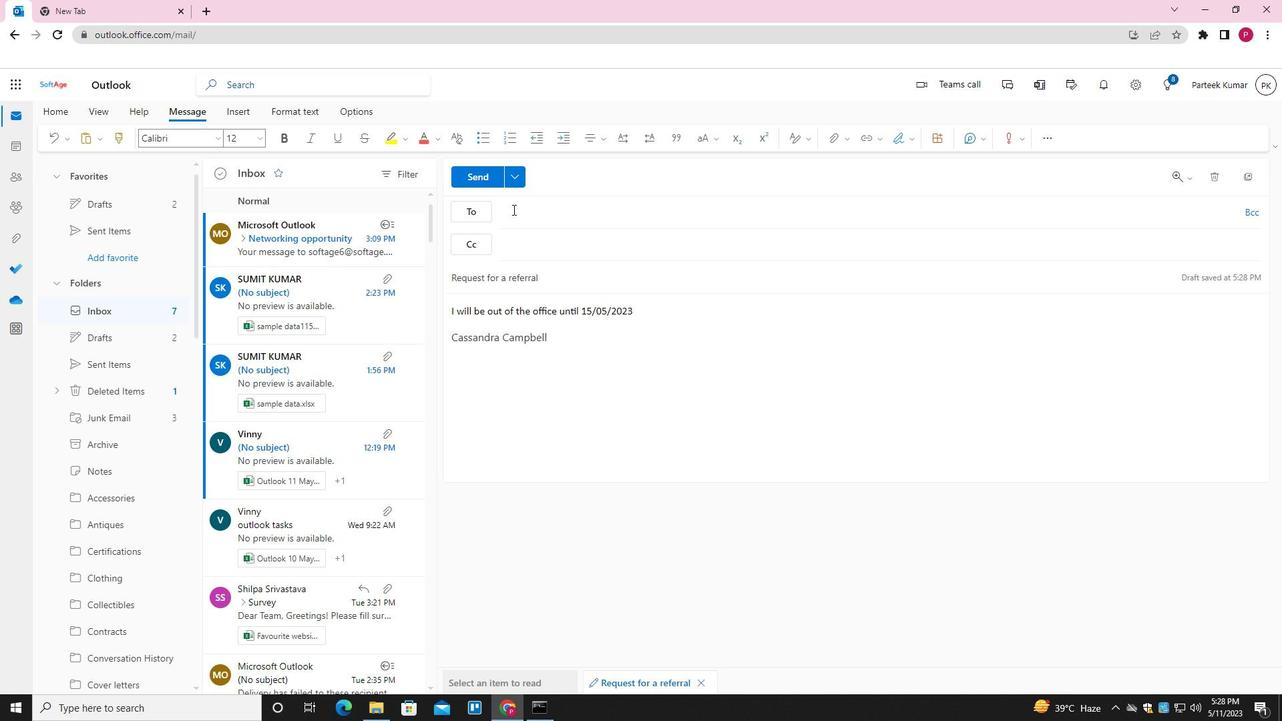 
Action: Key pressed <Key.shift>SOFTAGE.2<Key.shift>@SOFTAGE.NET<Key.enter>SOFTAGE.3<Key.shift><Key.shift><Key.shift><Key.shift><Key.shift><Key.shift><Key.shift><Key.shift><Key.shift><Key.shift><Key.shift><Key.shift><Key.shift><Key.shift><Key.shift><Key.shift><Key.shift><Key.shift><Key.shift><Key.shift><Key.shift><Key.shift><Key.shift><Key.shift><Key.shift><Key.shift><Key.shift><Key.shift><Key.shift><Key.shift><Key.shift><Key.shift><Key.shift><Key.shift><Key.shift><Key.shift><Key.shift><Key.shift><Key.shift><Key.shift><Key.shift><Key.shift><Key.shift><Key.shift><Key.shift><Key.shift><Key.shift><Key.shift><Key.shift><Key.shift><Key.shift><Key.shift><Key.shift><Key.shift><Key.shift><Key.shift><Key.shift><Key.shift><Key.shift><Key.shift><Key.shift><Key.shift><Key.shift><Key.shift><Key.shift><Key.shift><Key.shift><Key.shift><Key.shift><Key.shift><Key.shift><Key.shift><Key.shift><Key.shift><Key.shift><Key.shift><Key.shift><Key.shift><Key.shift><Key.shift><Key.shift><Key.shift><Key.shift>@SOFTAGE.NET<Key.enter>
Screenshot: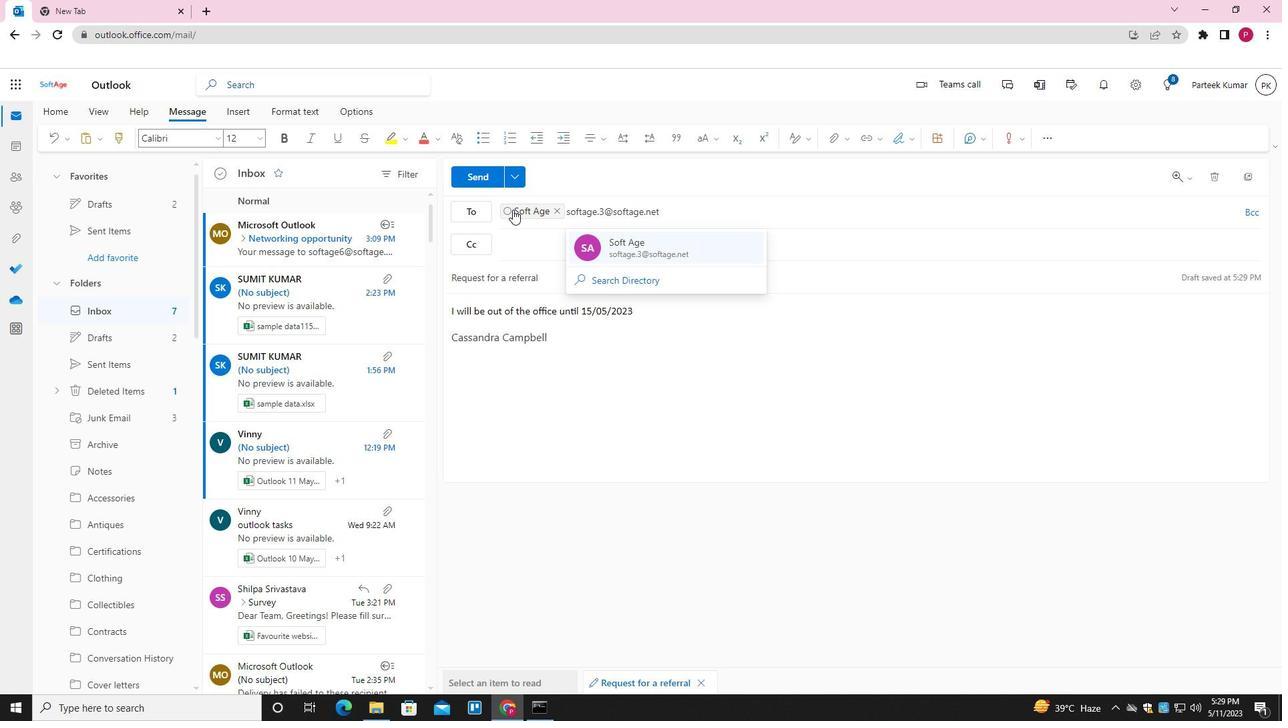 
Action: Mouse moved to (848, 141)
Screenshot: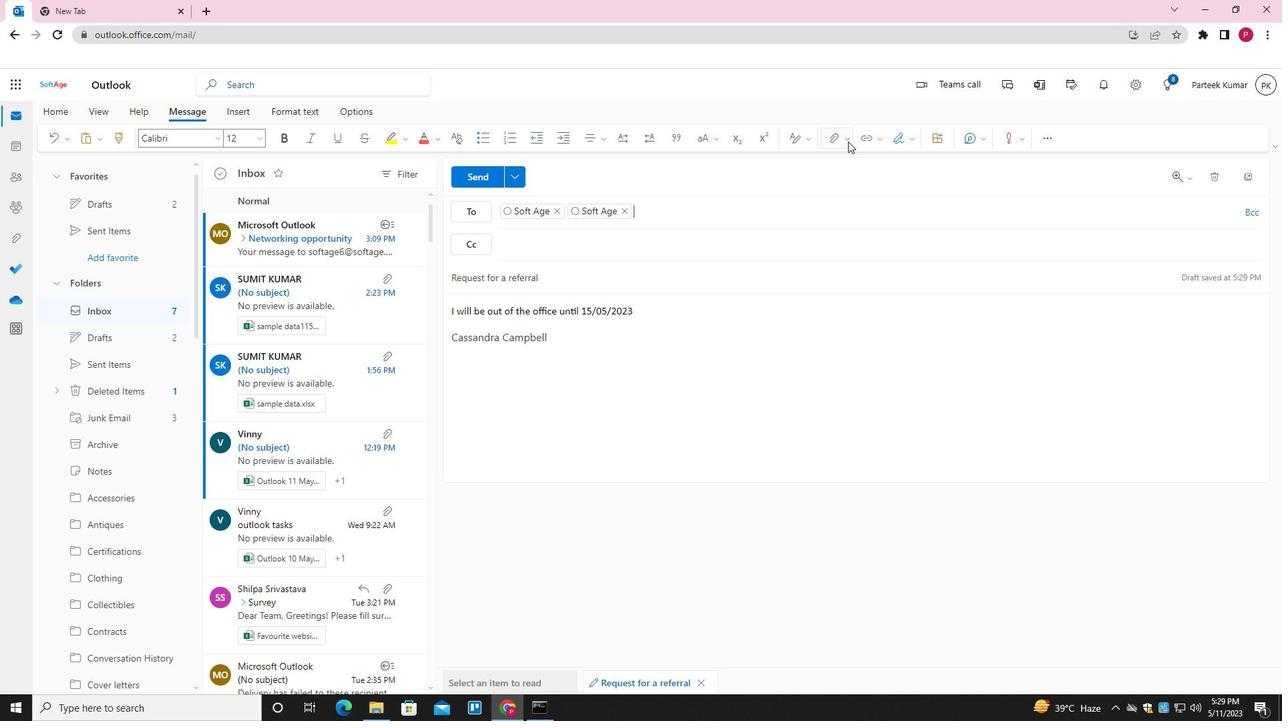 
Action: Mouse pressed left at (848, 141)
Screenshot: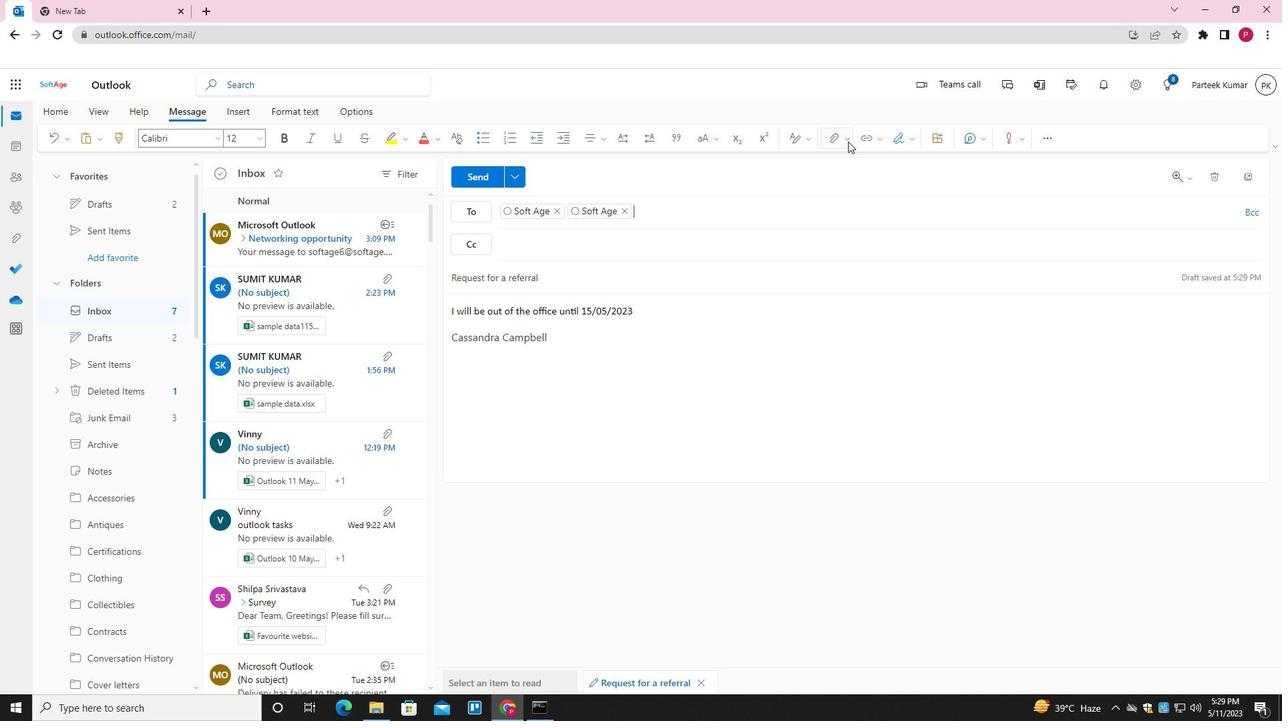 
Action: Mouse moved to (759, 168)
Screenshot: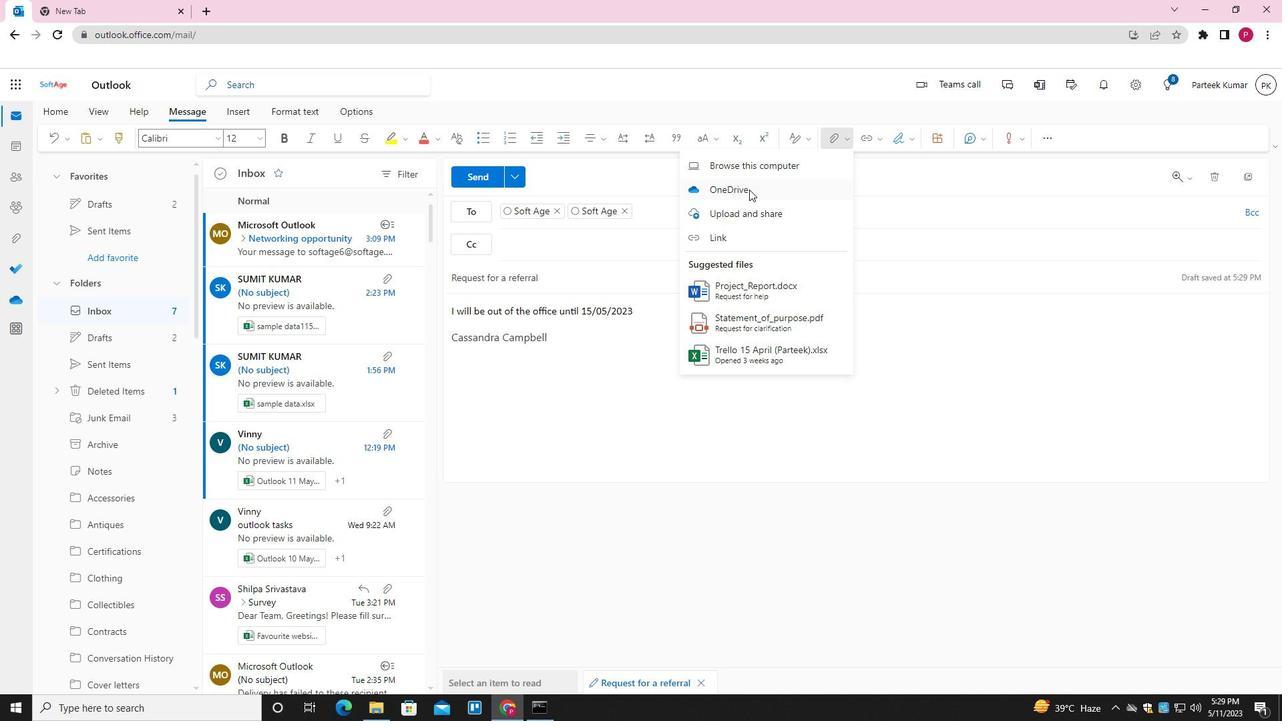 
Action: Mouse pressed left at (759, 168)
Screenshot: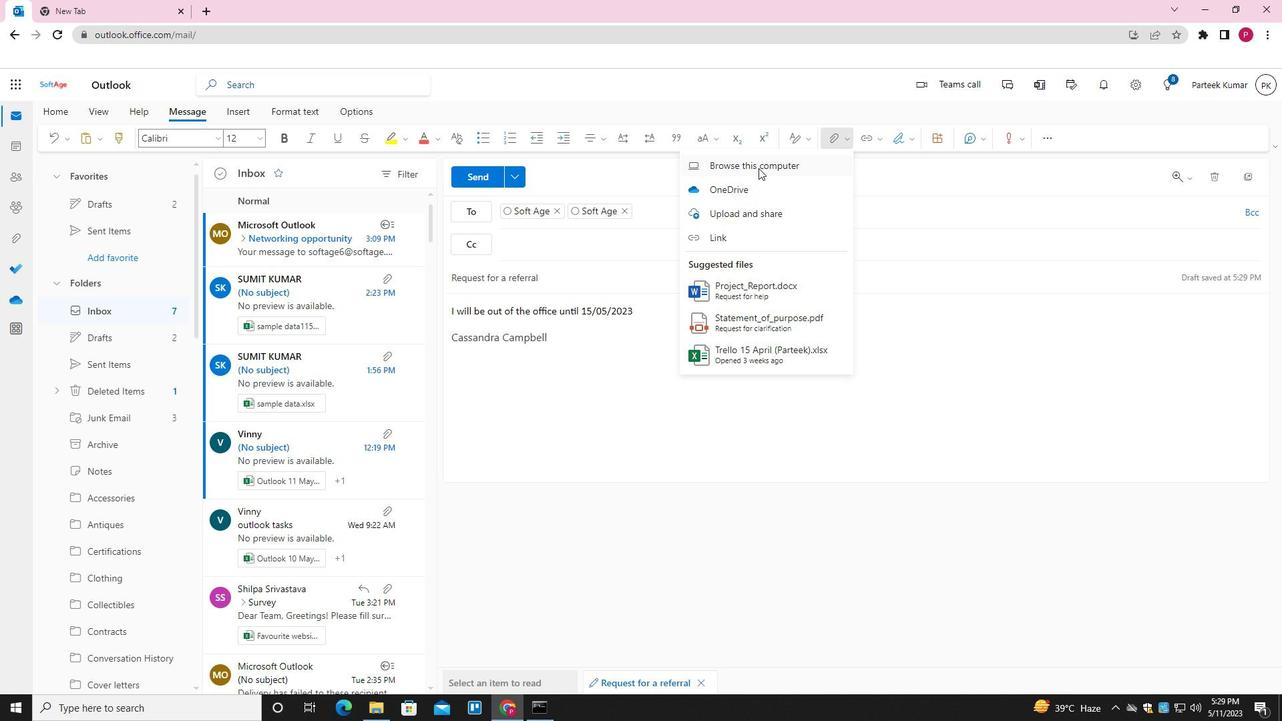 
Action: Mouse moved to (181, 97)
Screenshot: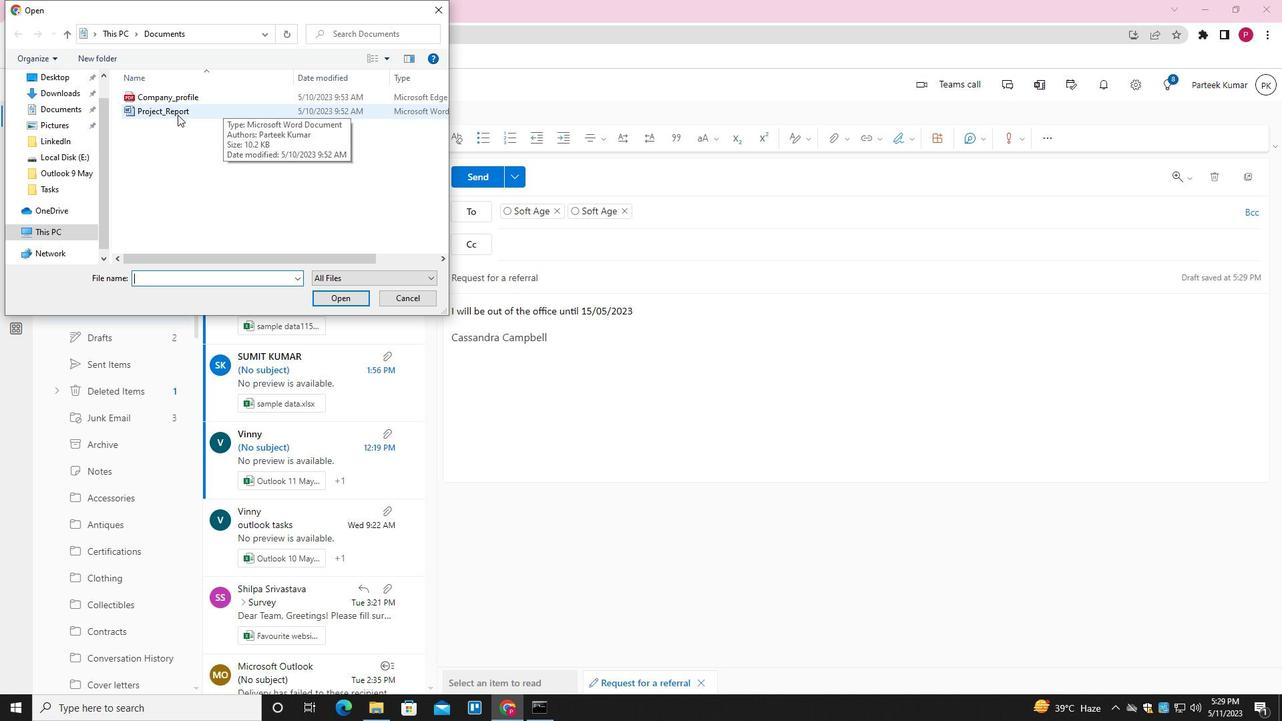 
Action: Mouse pressed left at (181, 97)
Screenshot: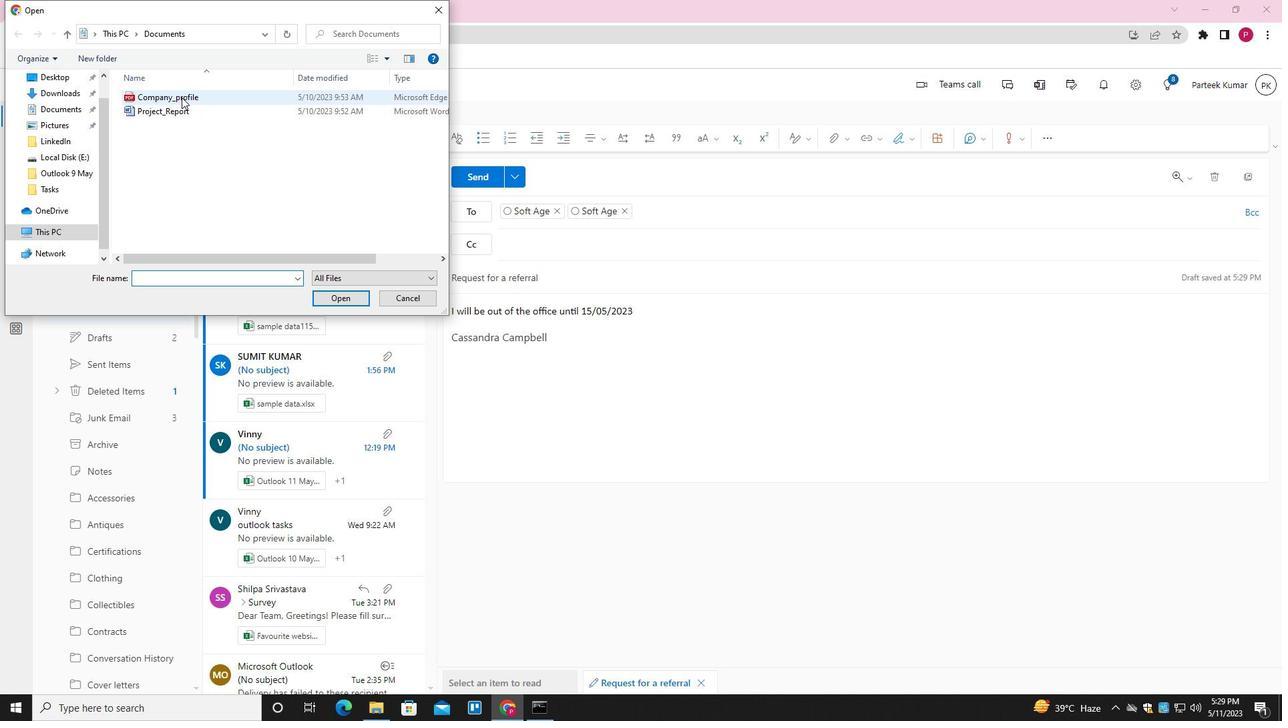 
Action: Mouse moved to (346, 300)
Screenshot: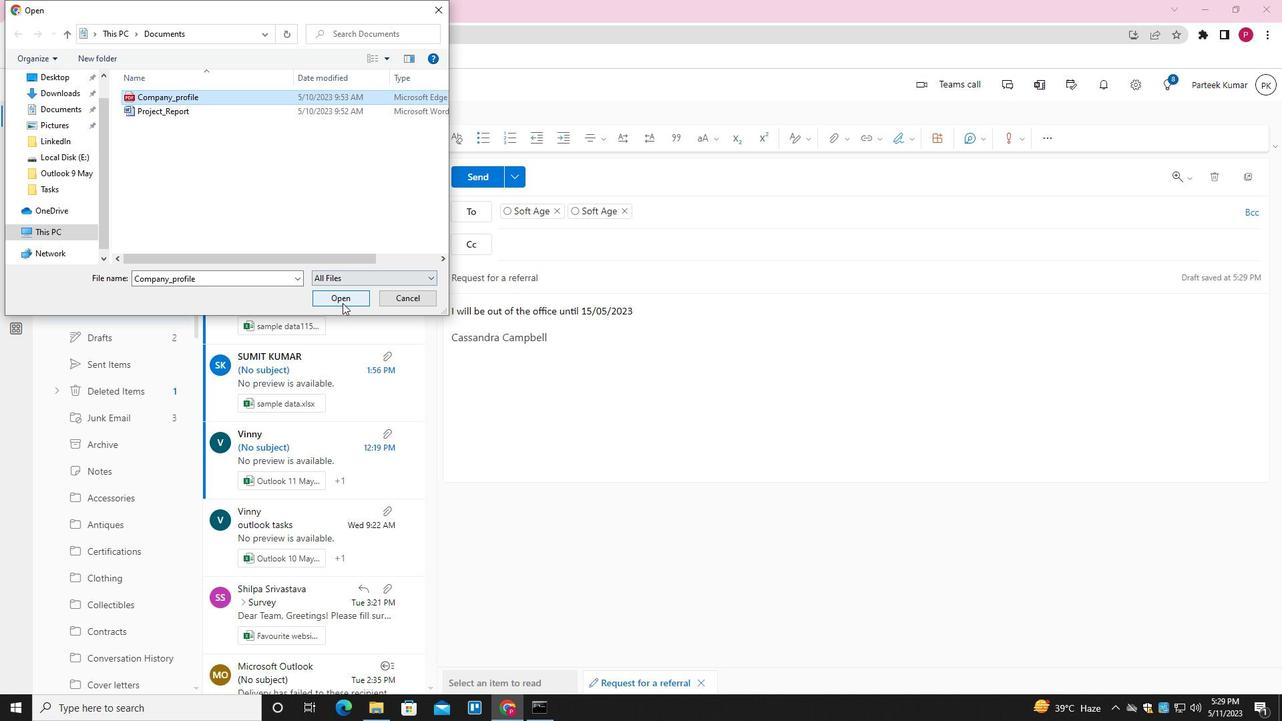 
Action: Mouse pressed left at (346, 300)
Screenshot: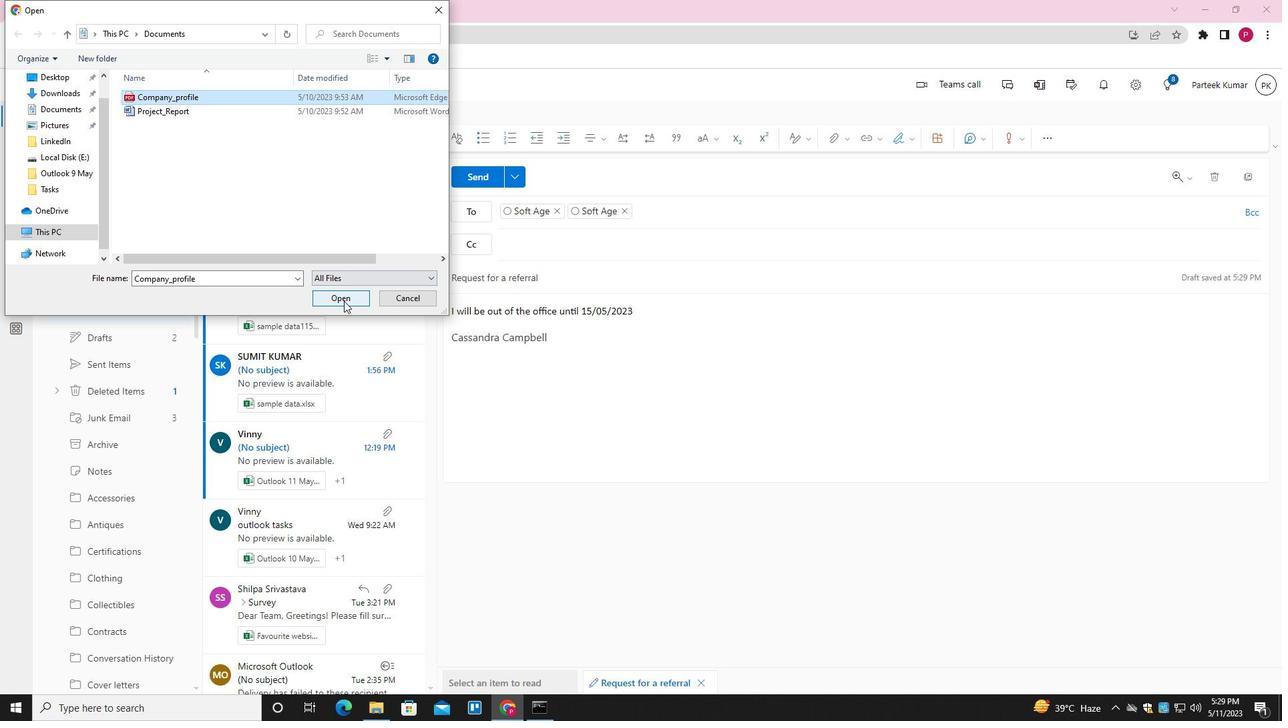 
Action: Mouse moved to (476, 176)
Screenshot: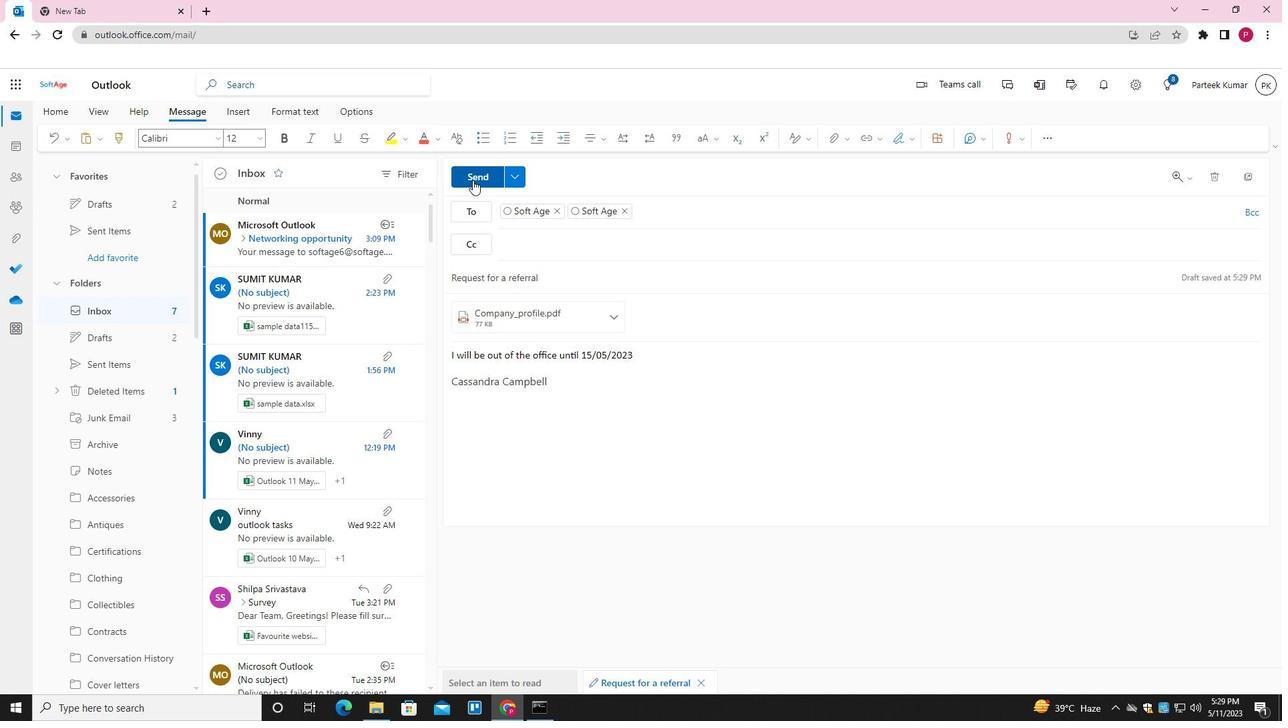 
Action: Mouse pressed left at (476, 176)
Screenshot: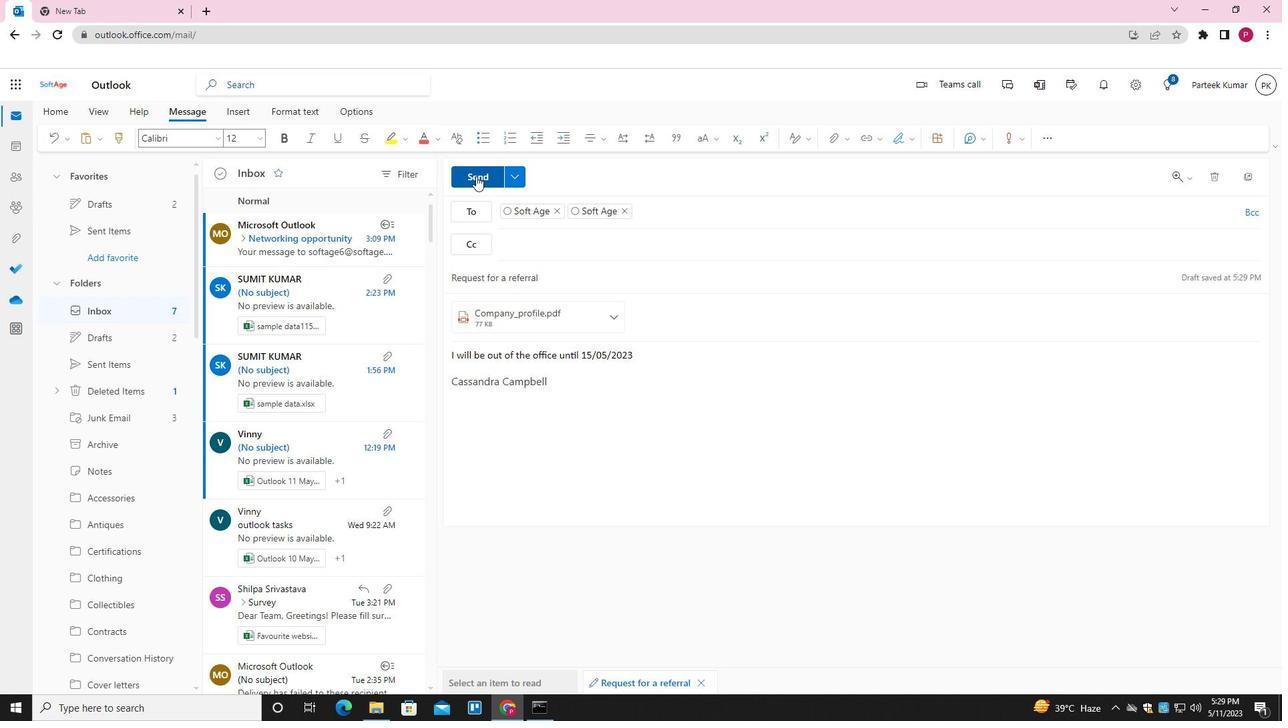 
